Task: Research Airbnb accommodation in Maroua, Cameroon from 9th November, 2023 to 16th November, 2023 for 2 adults.2 bedrooms having 2 beds and 1 bathroom. Property type can be flat. Look for 5 properties as per requirement.
Action: Mouse moved to (458, 95)
Screenshot: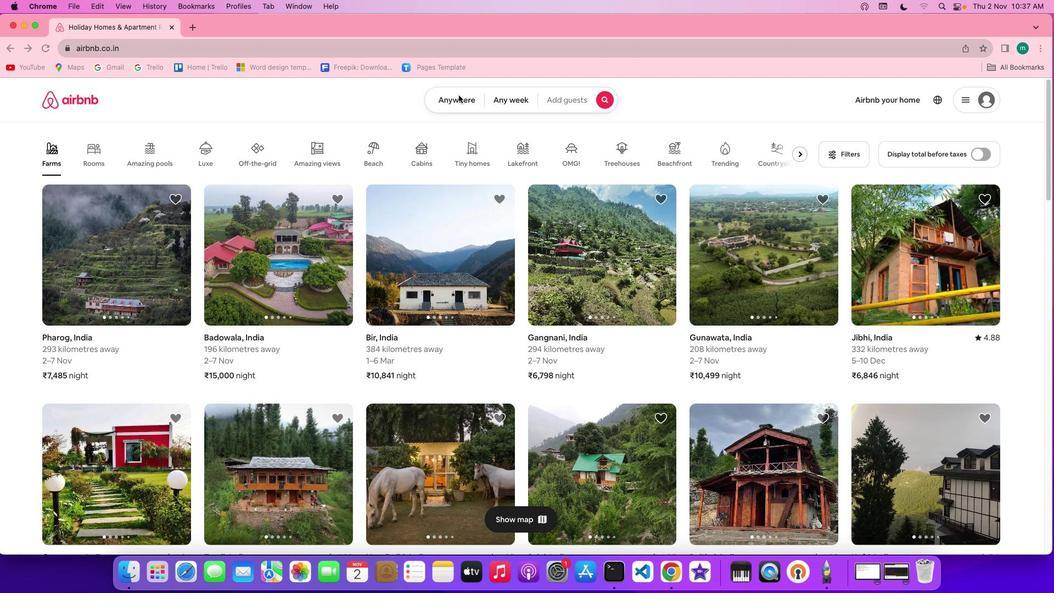 
Action: Mouse pressed left at (458, 95)
Screenshot: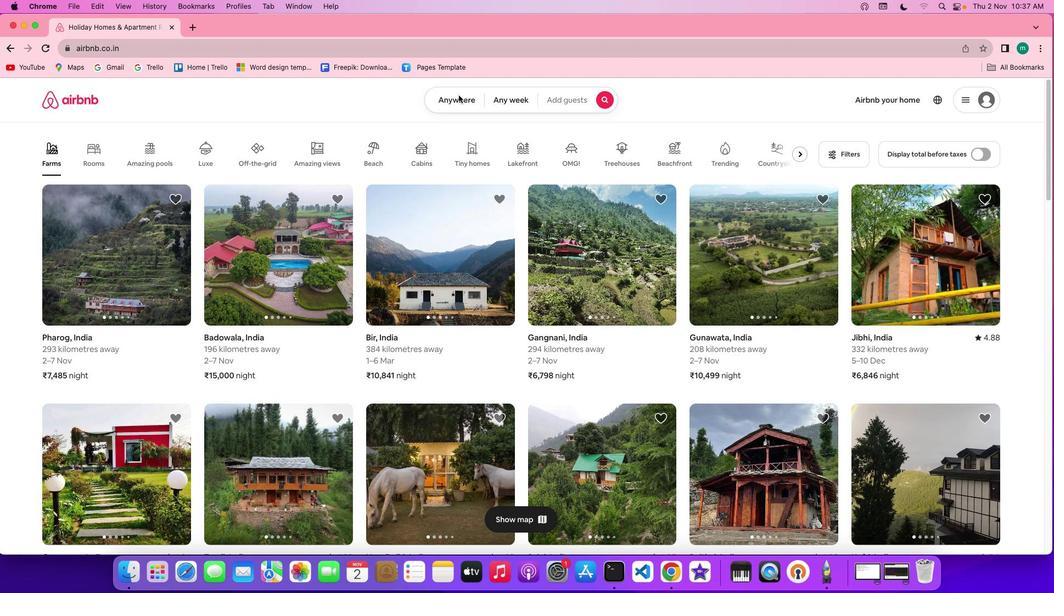 
Action: Mouse pressed left at (458, 95)
Screenshot: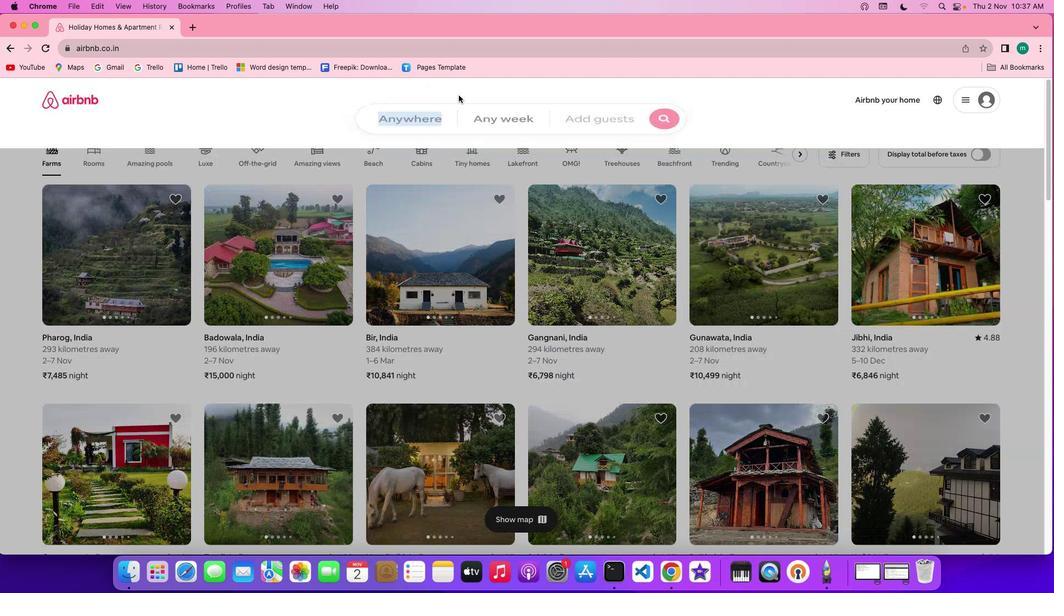 
Action: Mouse moved to (404, 147)
Screenshot: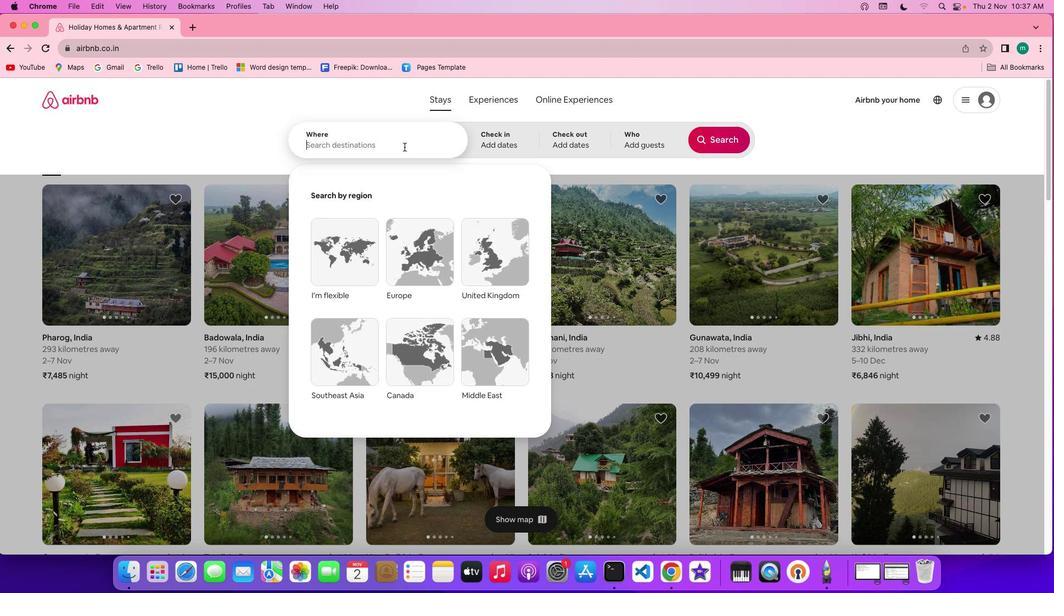 
Action: Mouse pressed left at (404, 147)
Screenshot: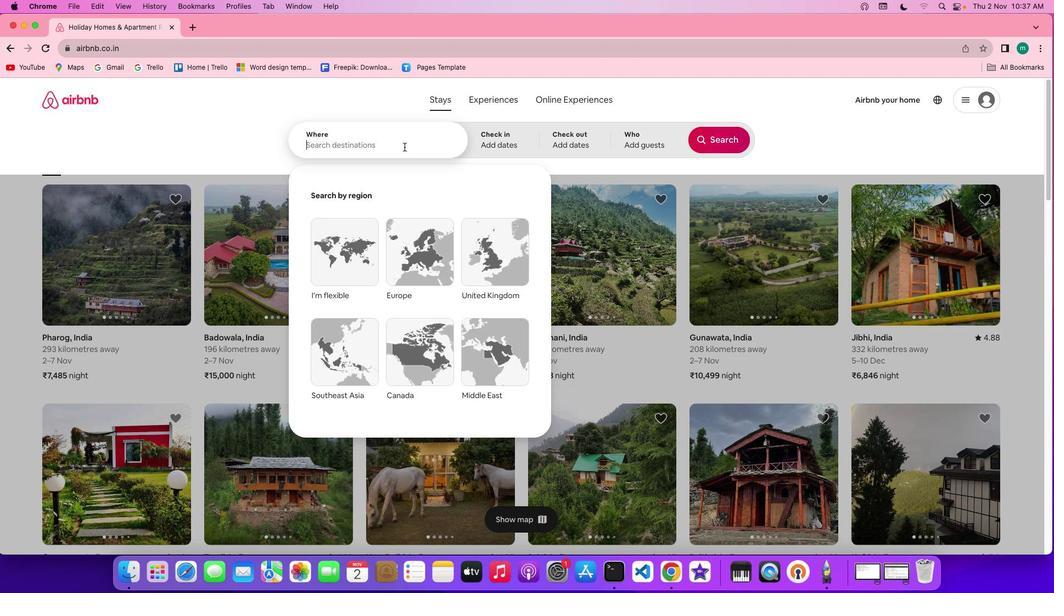 
Action: Key pressed Key.shift'M''a''r''o''u''a'','Key.spaceKey.shift'C''a''m''e''r''o''o''n'
Screenshot: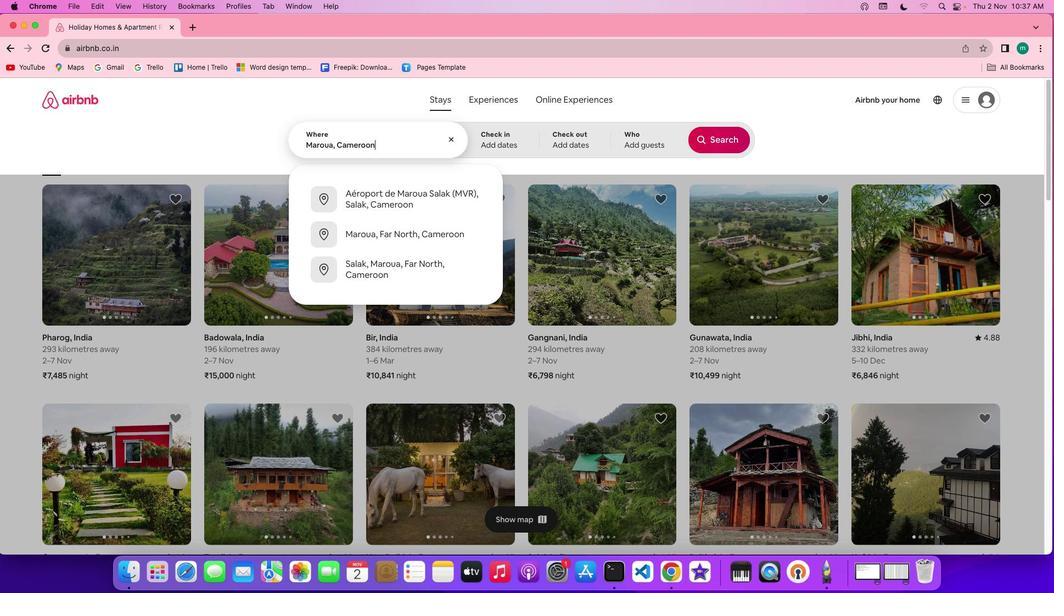 
Action: Mouse moved to (525, 142)
Screenshot: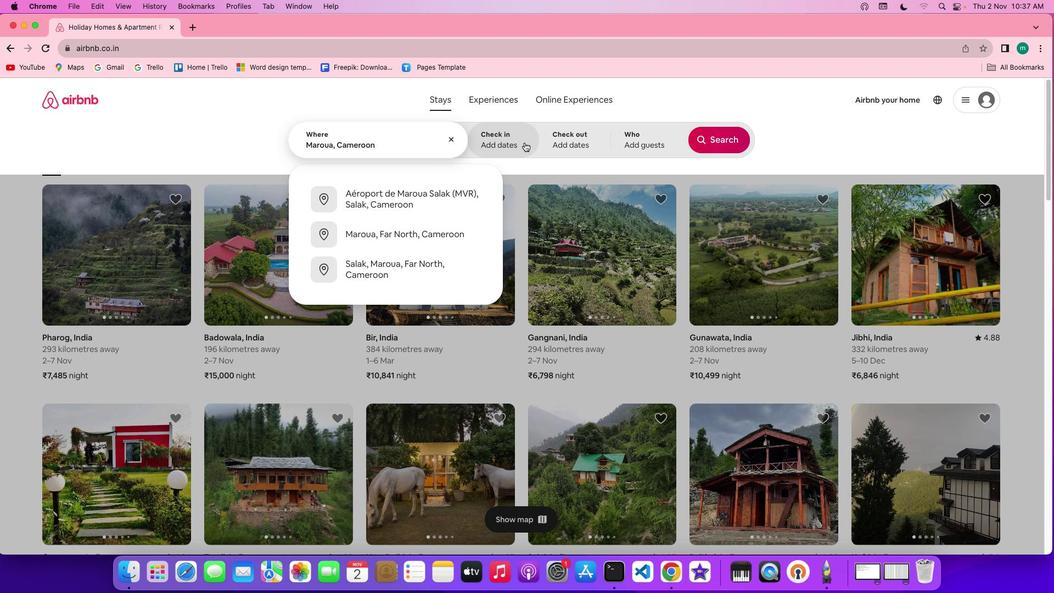 
Action: Mouse pressed left at (525, 142)
Screenshot: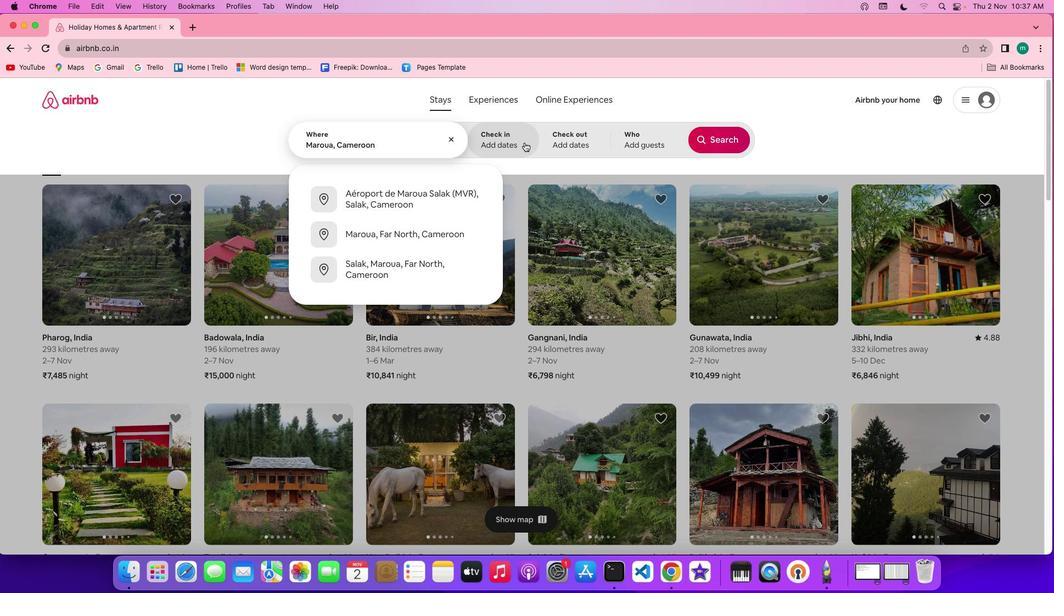 
Action: Mouse moved to (443, 304)
Screenshot: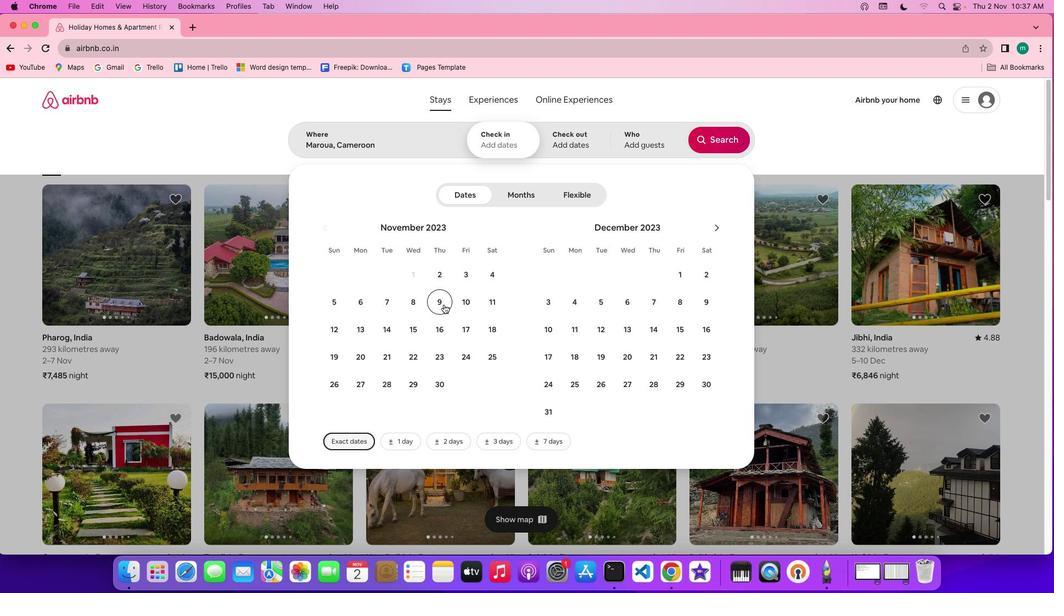 
Action: Mouse pressed left at (443, 304)
Screenshot: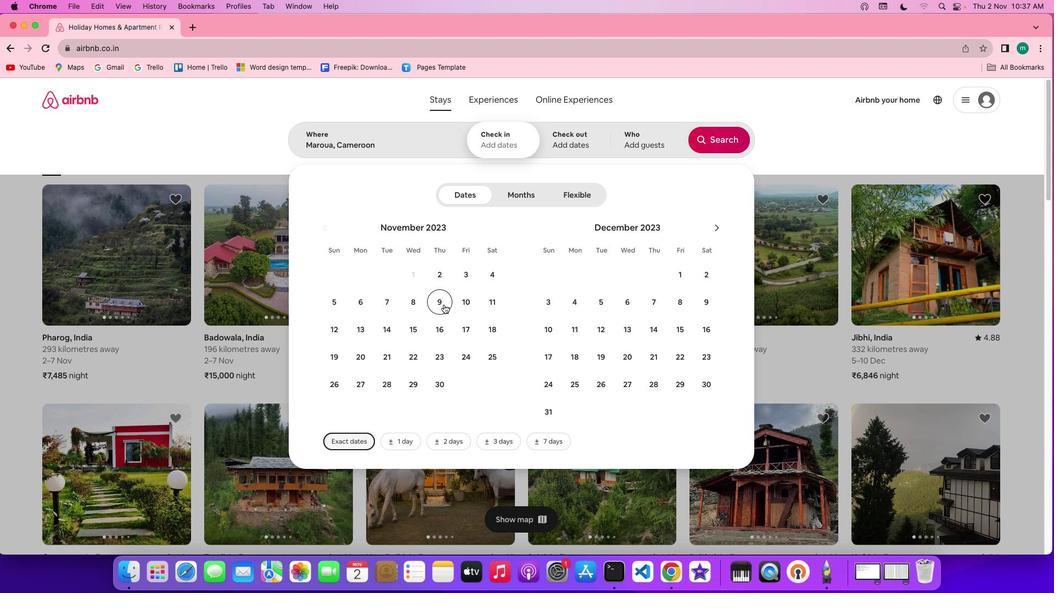 
Action: Mouse moved to (442, 332)
Screenshot: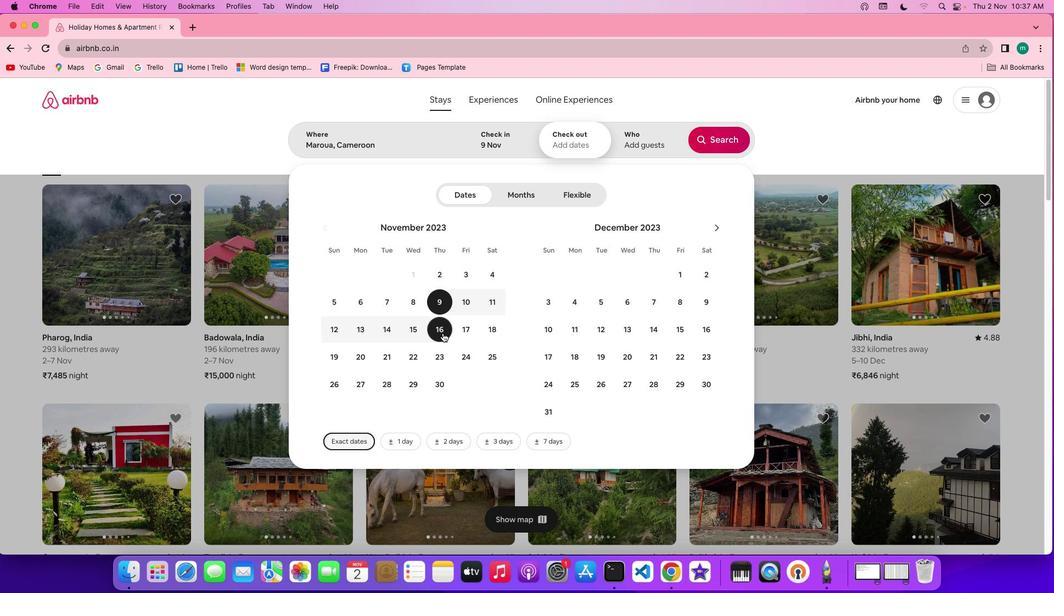 
Action: Mouse pressed left at (442, 332)
Screenshot: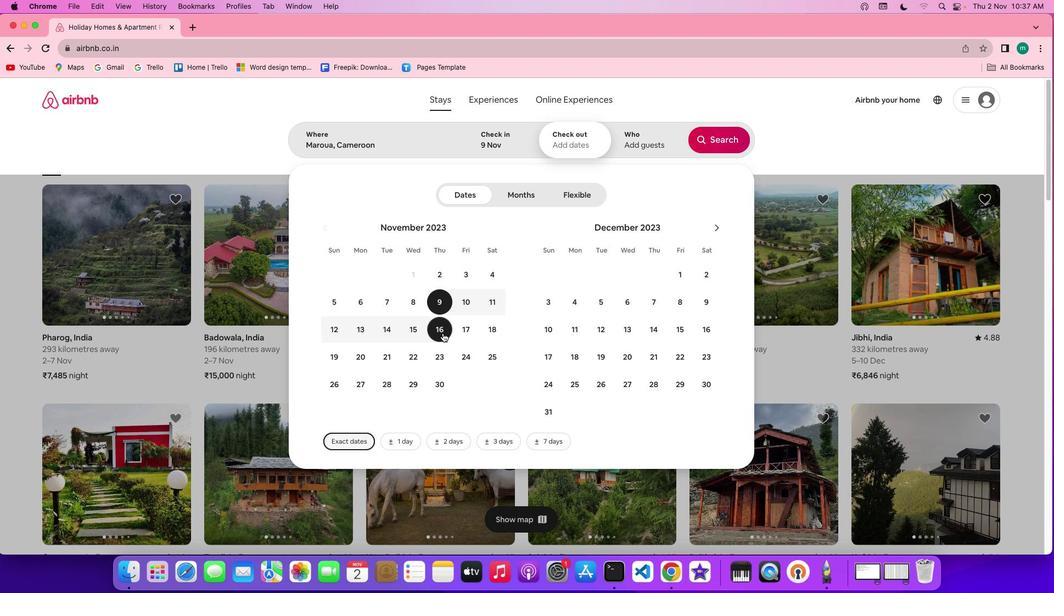 
Action: Mouse moved to (648, 132)
Screenshot: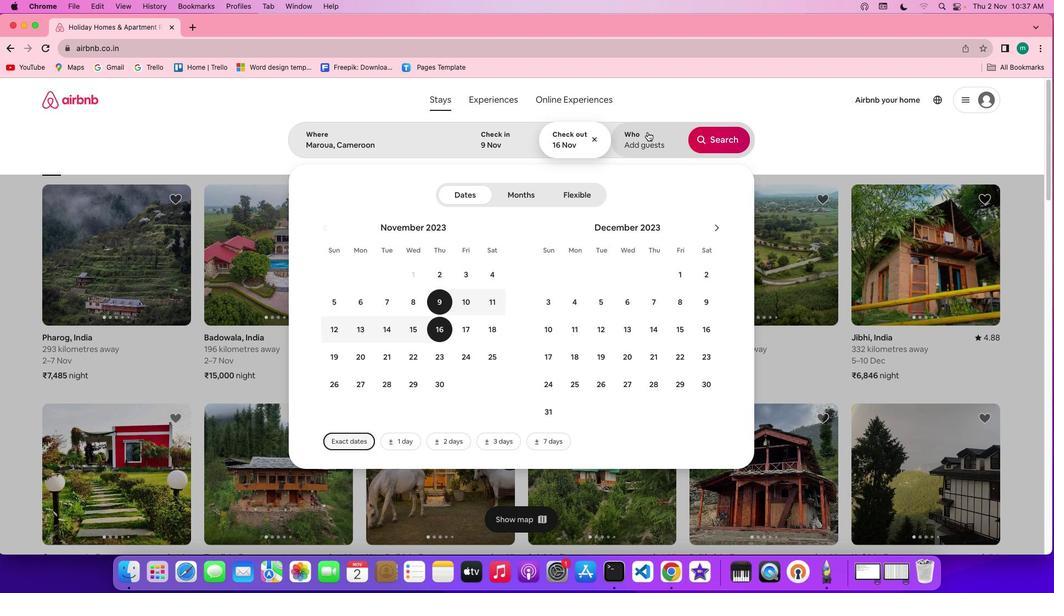 
Action: Mouse pressed left at (648, 132)
Screenshot: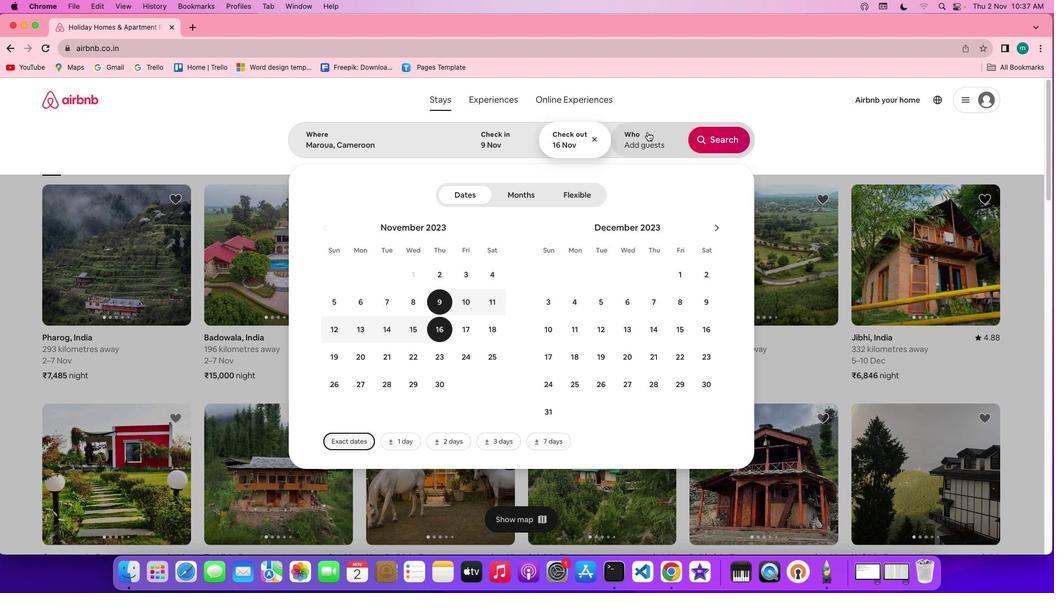 
Action: Mouse moved to (721, 198)
Screenshot: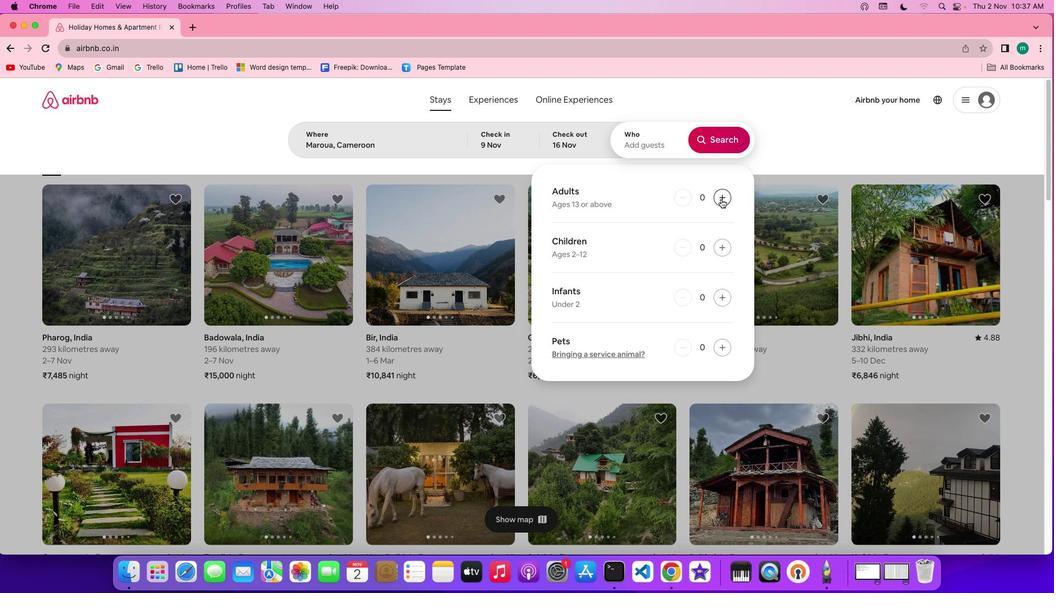 
Action: Mouse pressed left at (721, 198)
Screenshot: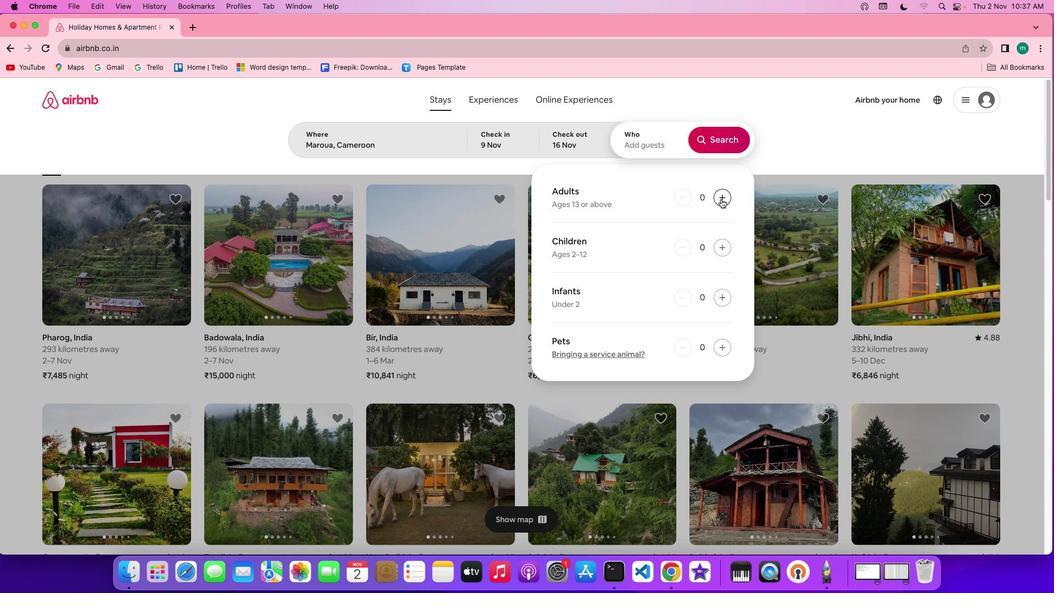 
Action: Mouse pressed left at (721, 198)
Screenshot: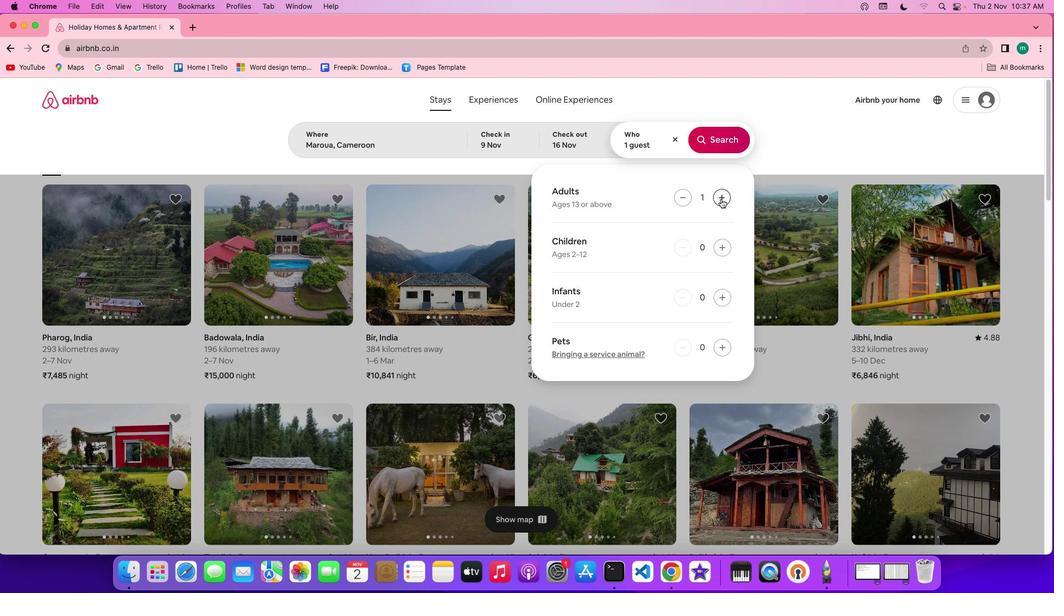 
Action: Mouse moved to (724, 142)
Screenshot: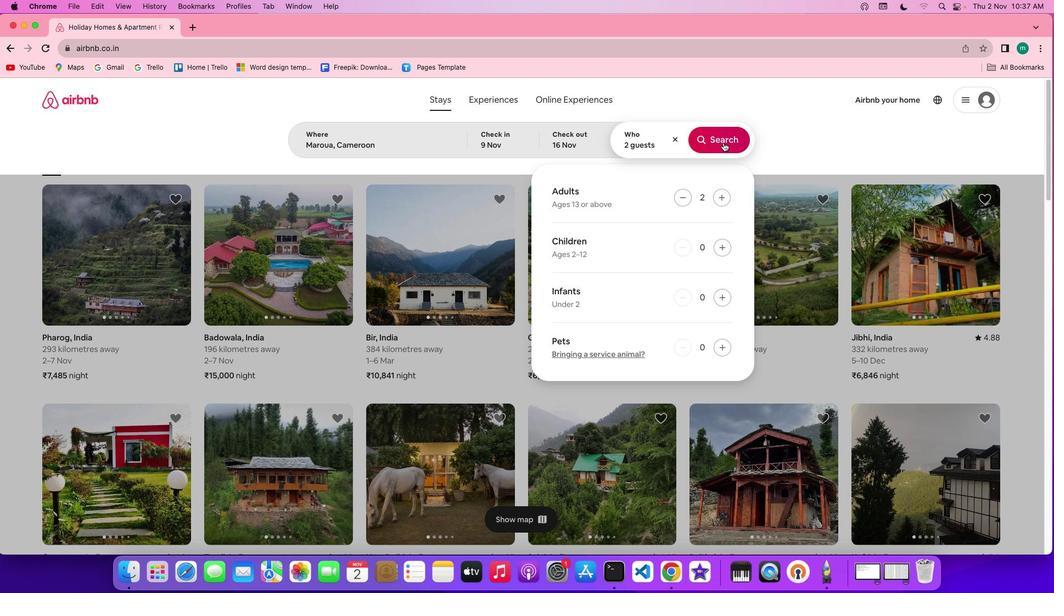 
Action: Mouse pressed left at (724, 142)
Screenshot: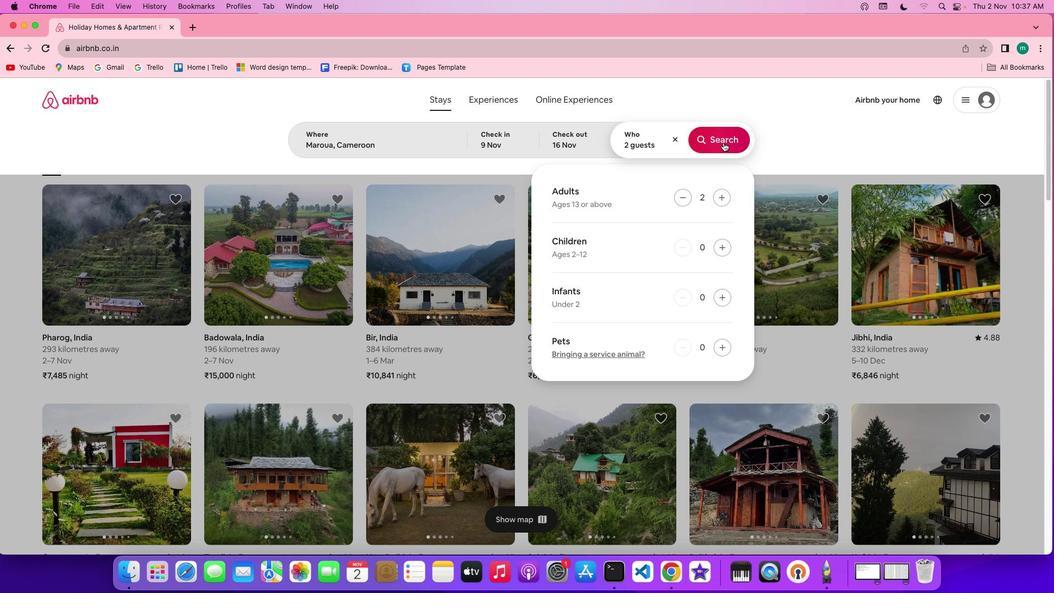 
Action: Mouse moved to (869, 140)
Screenshot: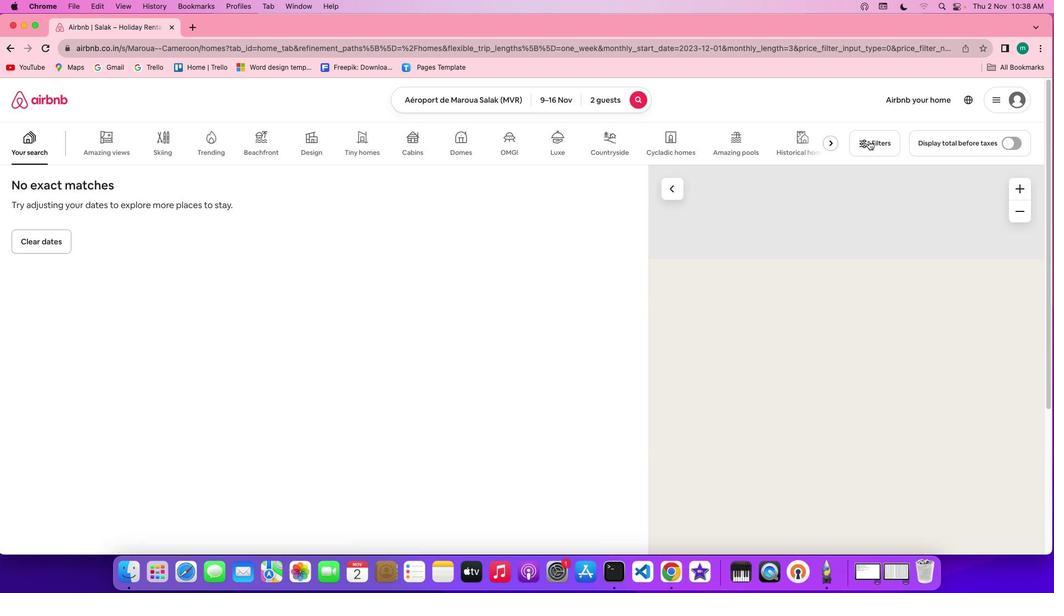 
Action: Mouse pressed left at (869, 140)
Screenshot: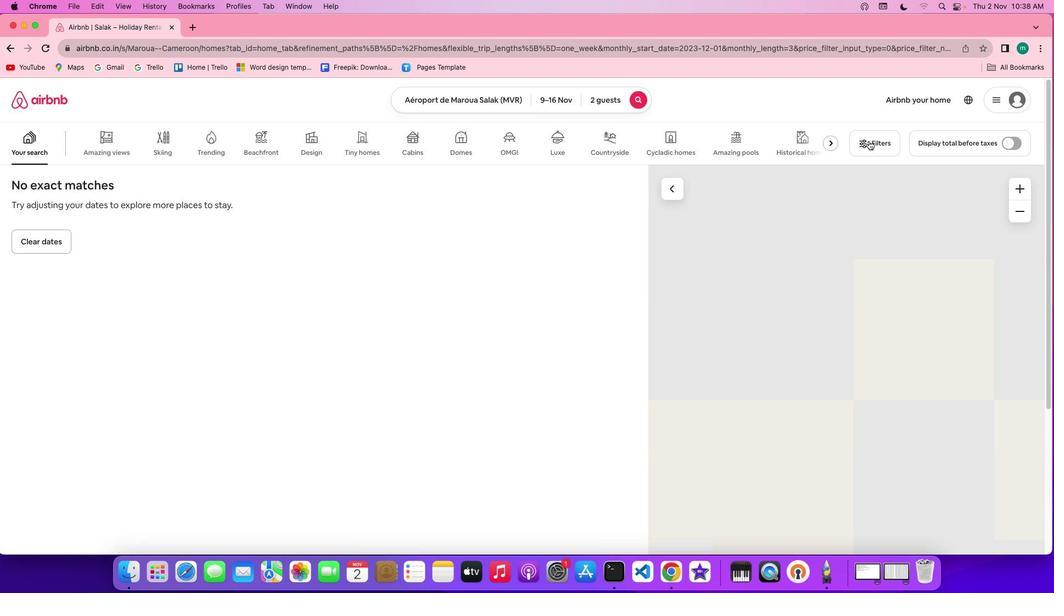 
Action: Mouse moved to (576, 288)
Screenshot: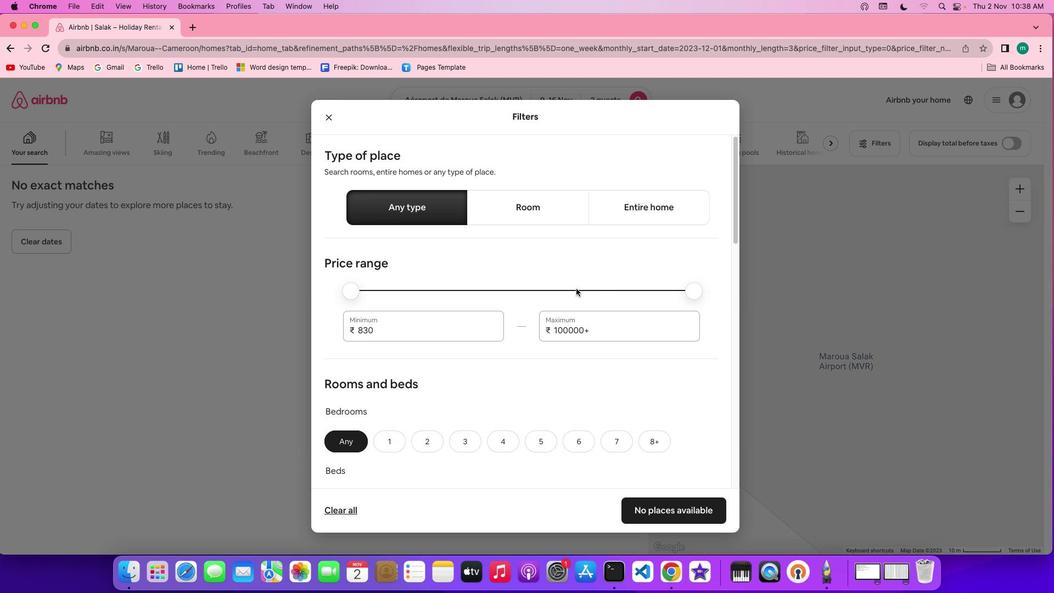 
Action: Mouse scrolled (576, 288) with delta (0, 0)
Screenshot: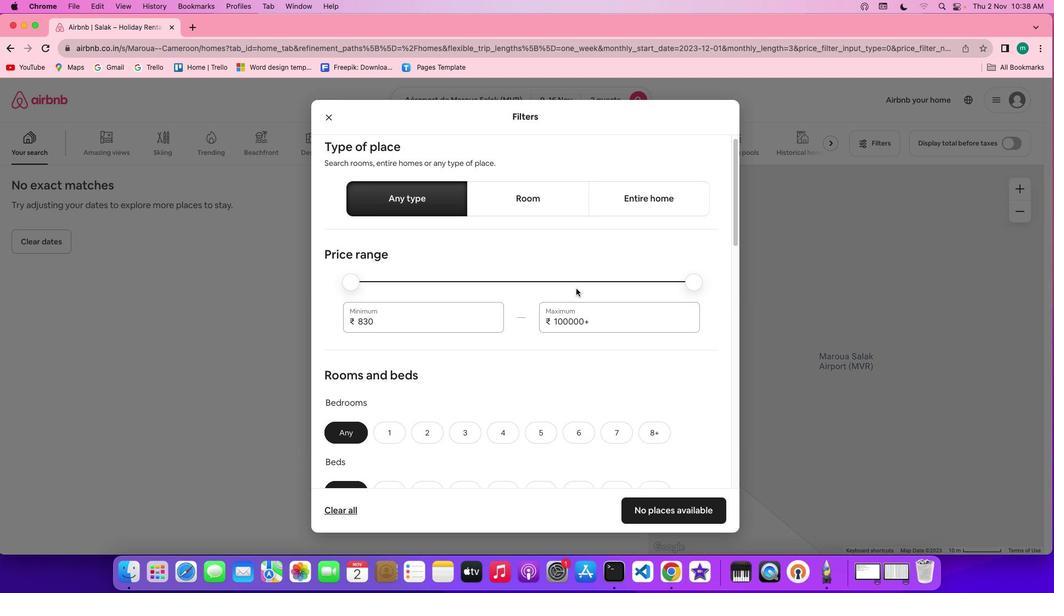 
Action: Mouse scrolled (576, 288) with delta (0, 0)
Screenshot: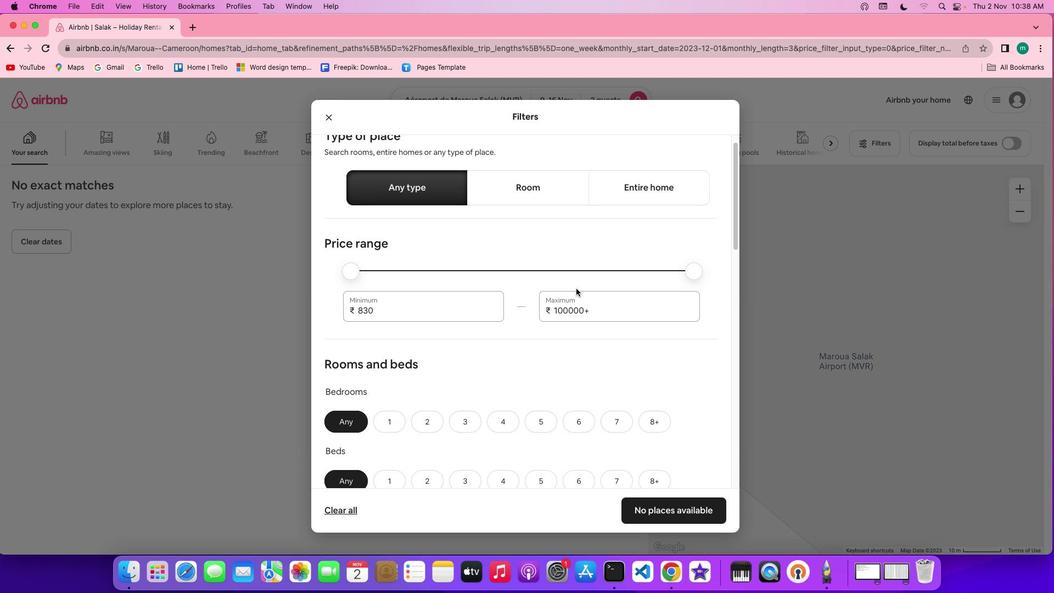 
Action: Mouse scrolled (576, 288) with delta (0, -1)
Screenshot: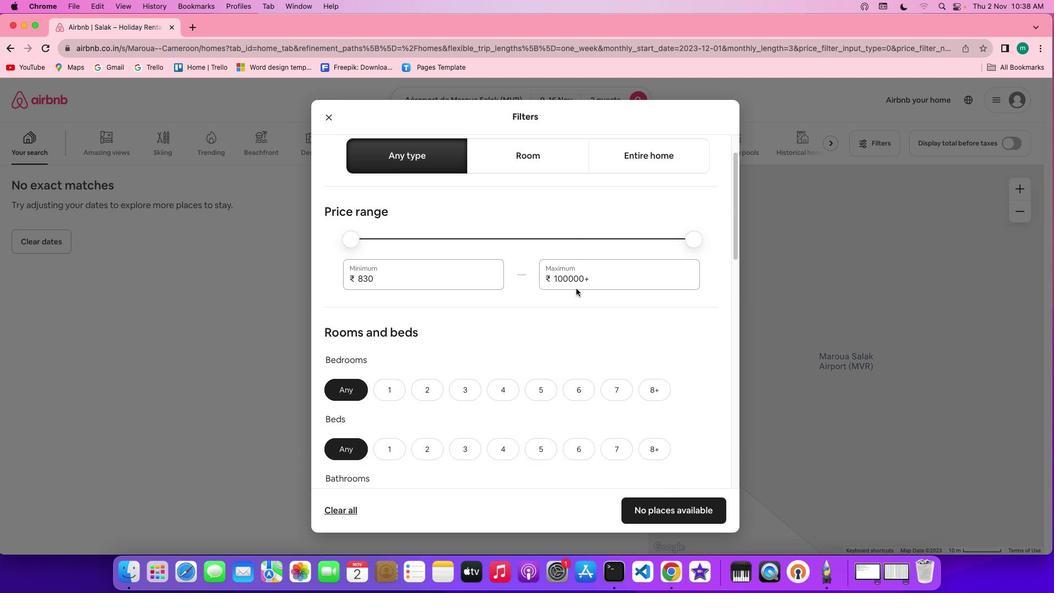 
Action: Mouse scrolled (576, 288) with delta (0, 0)
Screenshot: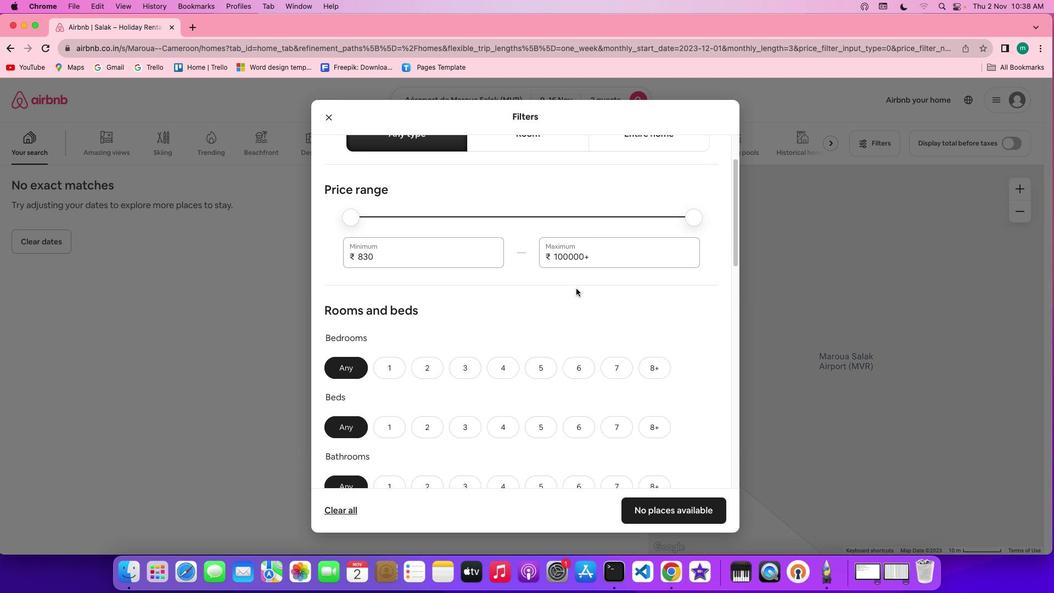 
Action: Mouse scrolled (576, 288) with delta (0, 0)
Screenshot: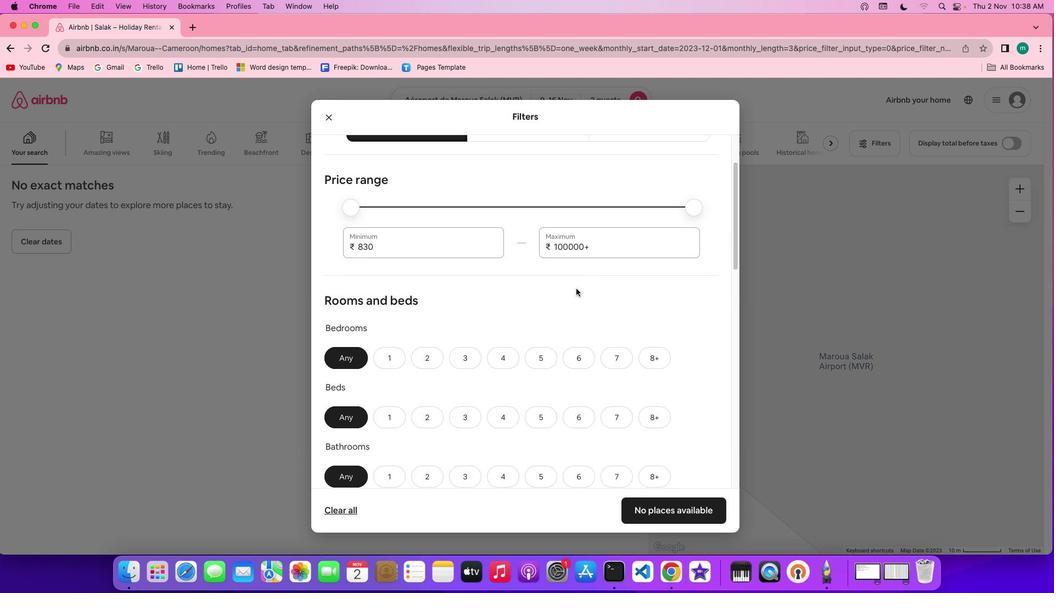 
Action: Mouse scrolled (576, 288) with delta (0, -1)
Screenshot: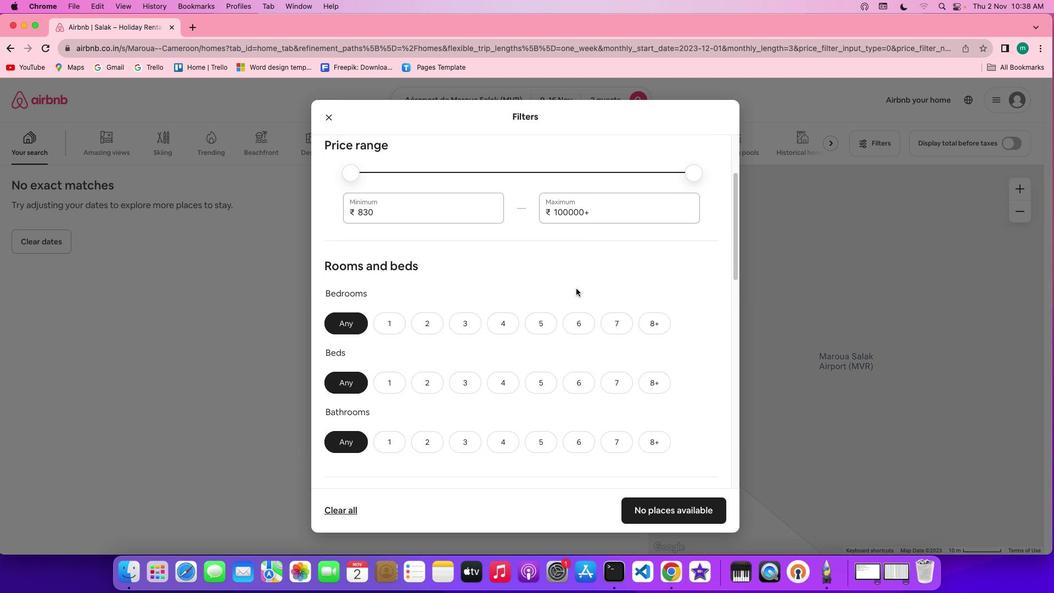 
Action: Mouse scrolled (576, 288) with delta (0, -1)
Screenshot: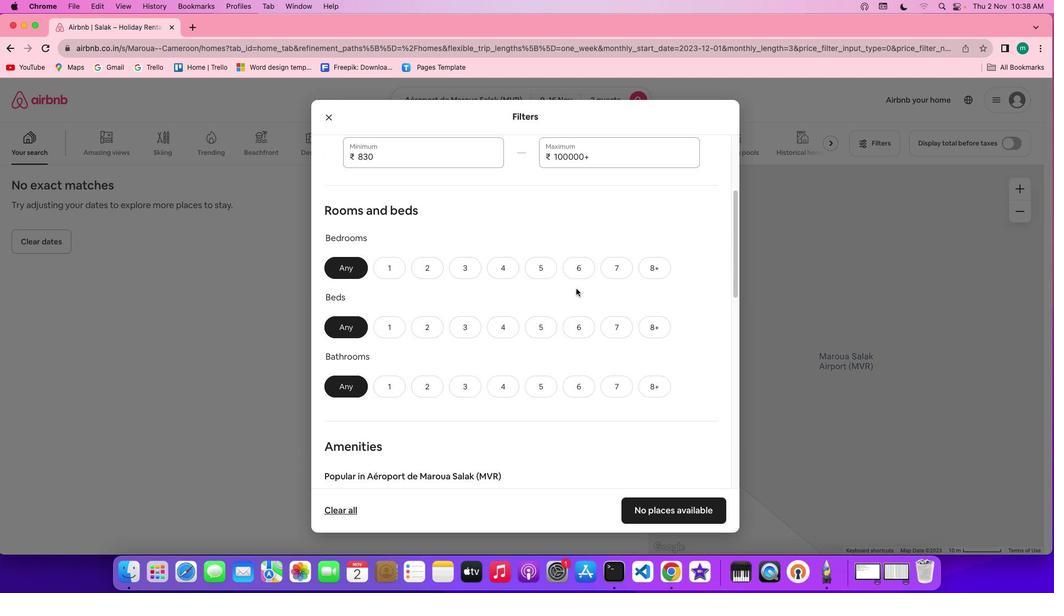 
Action: Mouse scrolled (576, 288) with delta (0, 0)
Screenshot: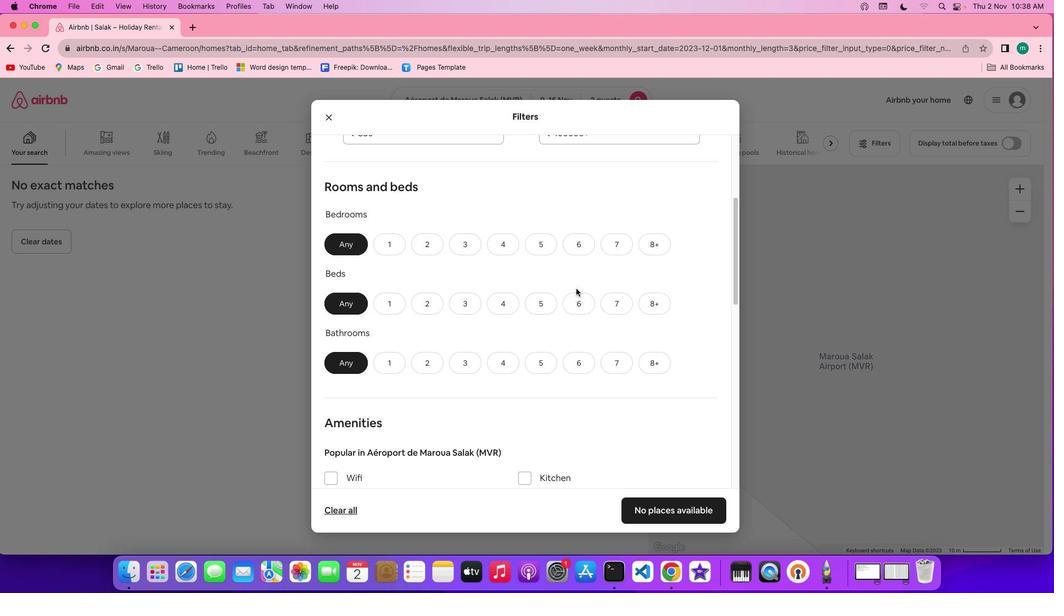 
Action: Mouse scrolled (576, 288) with delta (0, 0)
Screenshot: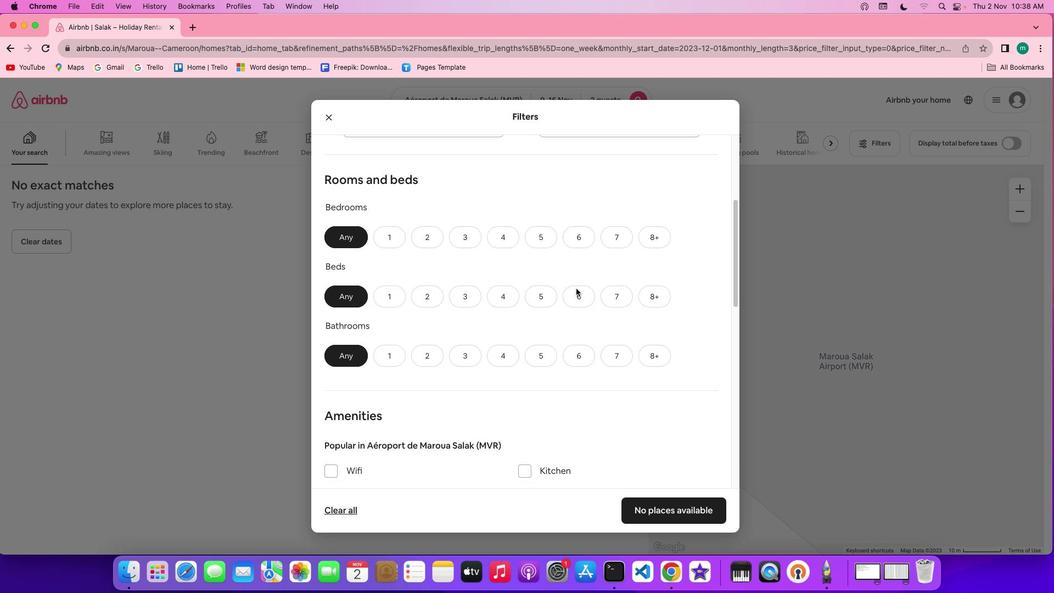 
Action: Mouse scrolled (576, 288) with delta (0, -1)
Screenshot: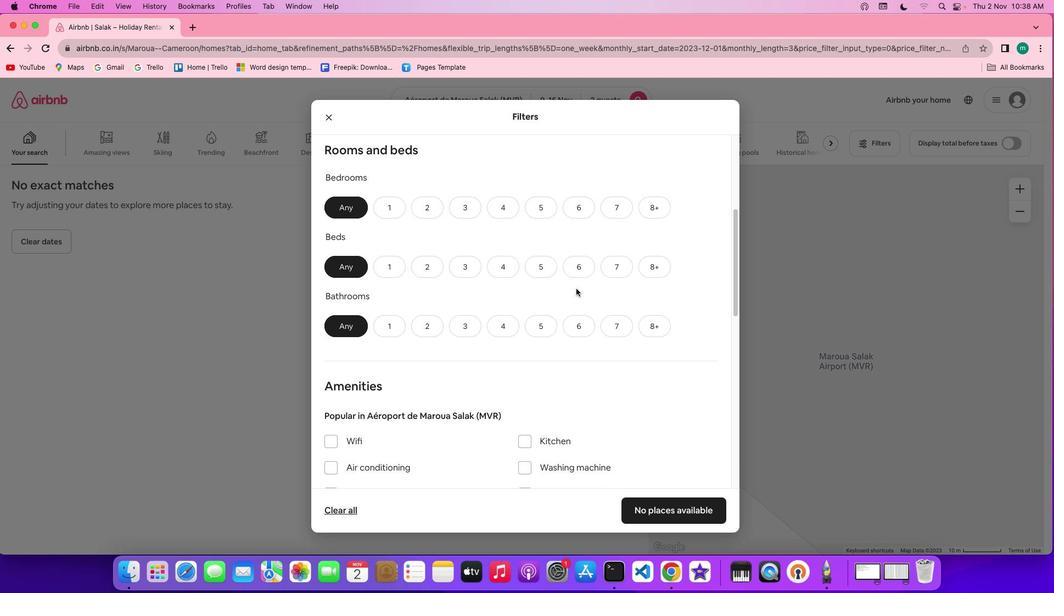 
Action: Mouse moved to (425, 178)
Screenshot: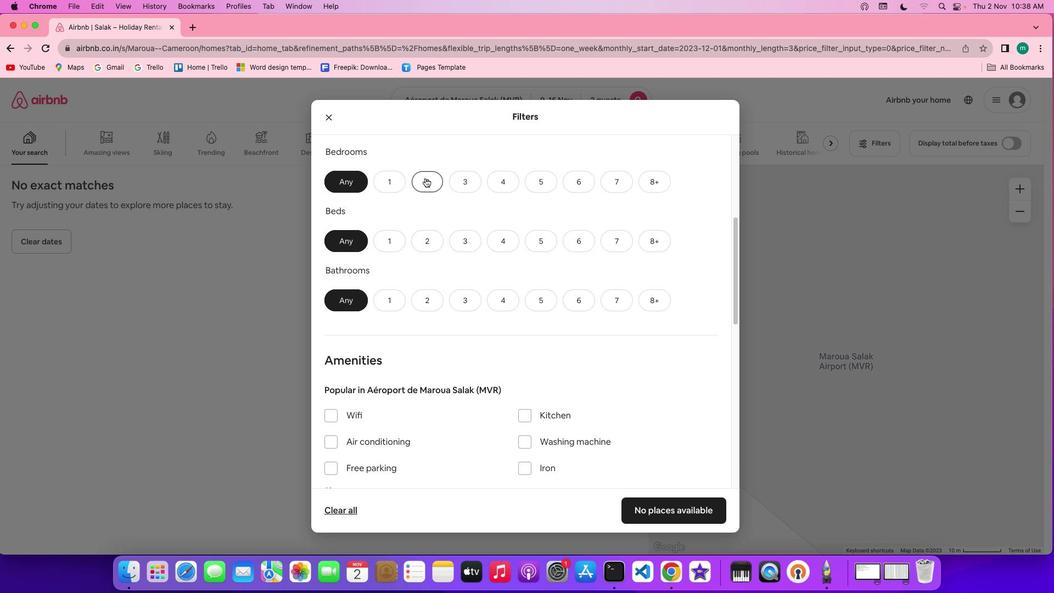 
Action: Mouse pressed left at (425, 178)
Screenshot: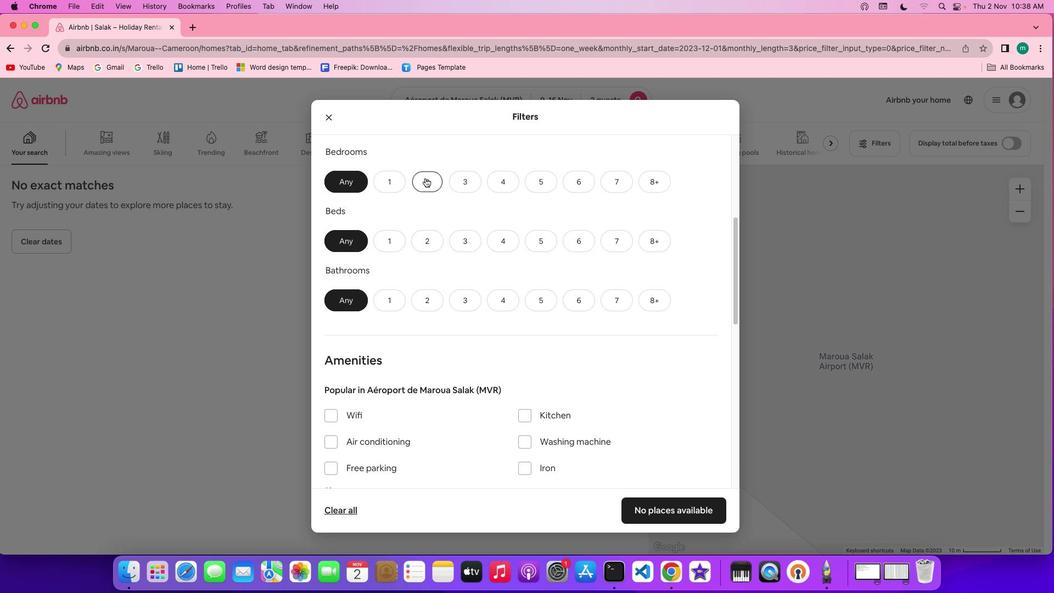 
Action: Mouse moved to (432, 247)
Screenshot: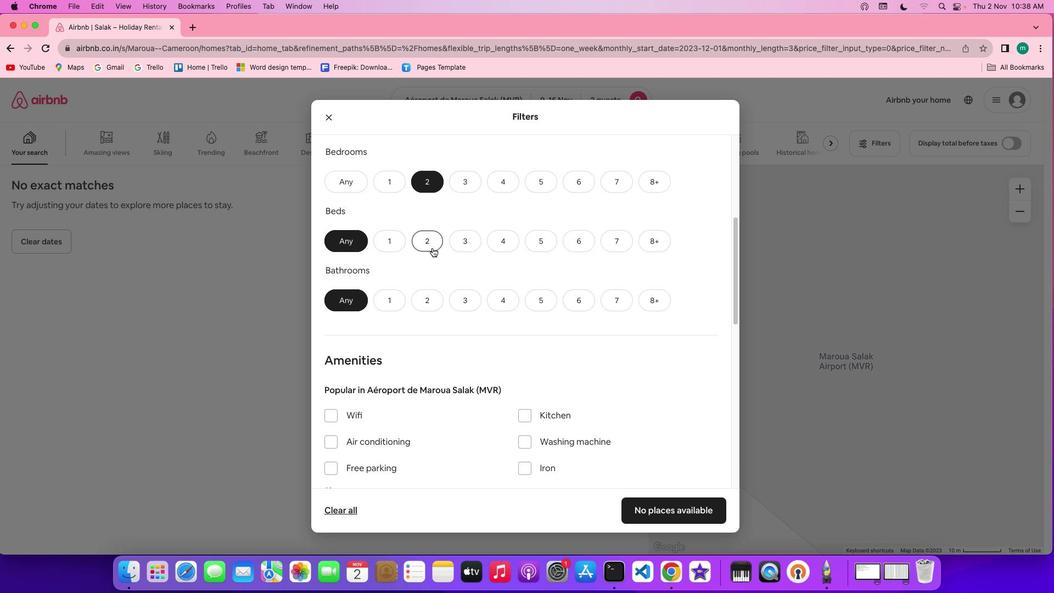 
Action: Mouse pressed left at (432, 247)
Screenshot: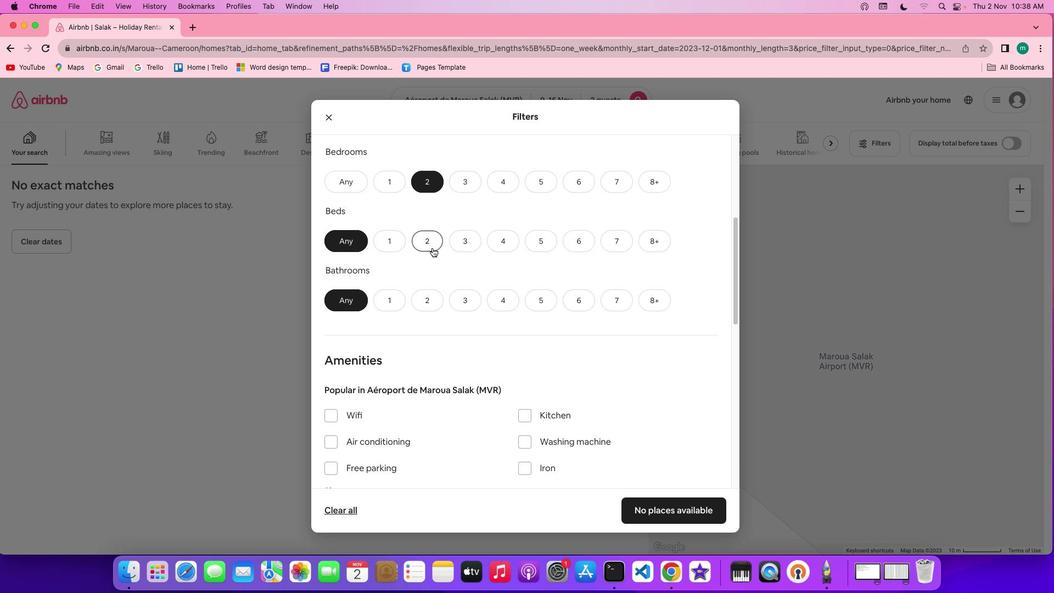 
Action: Mouse moved to (397, 295)
Screenshot: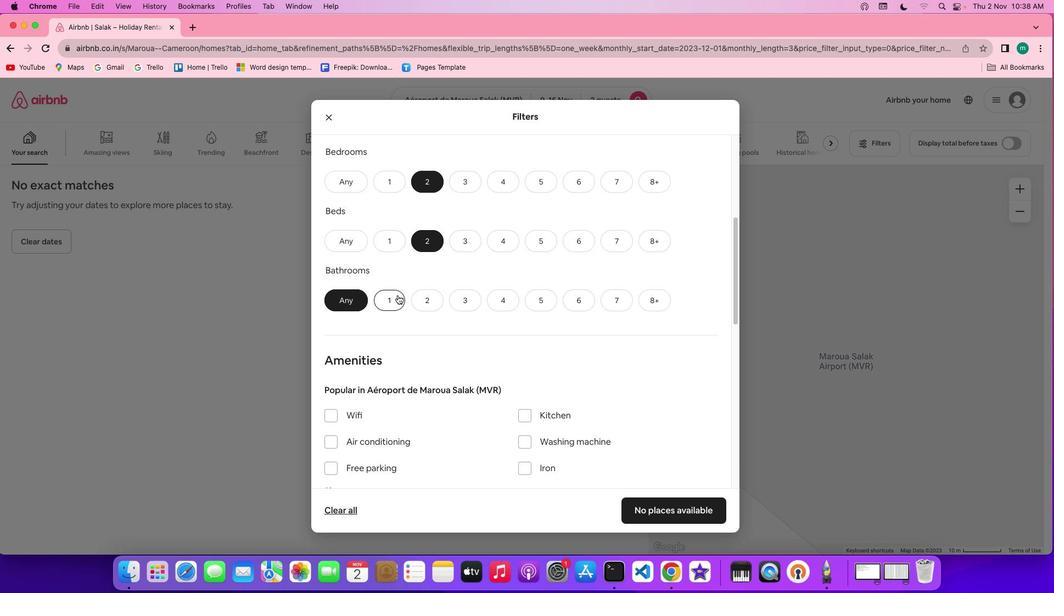 
Action: Mouse pressed left at (397, 295)
Screenshot: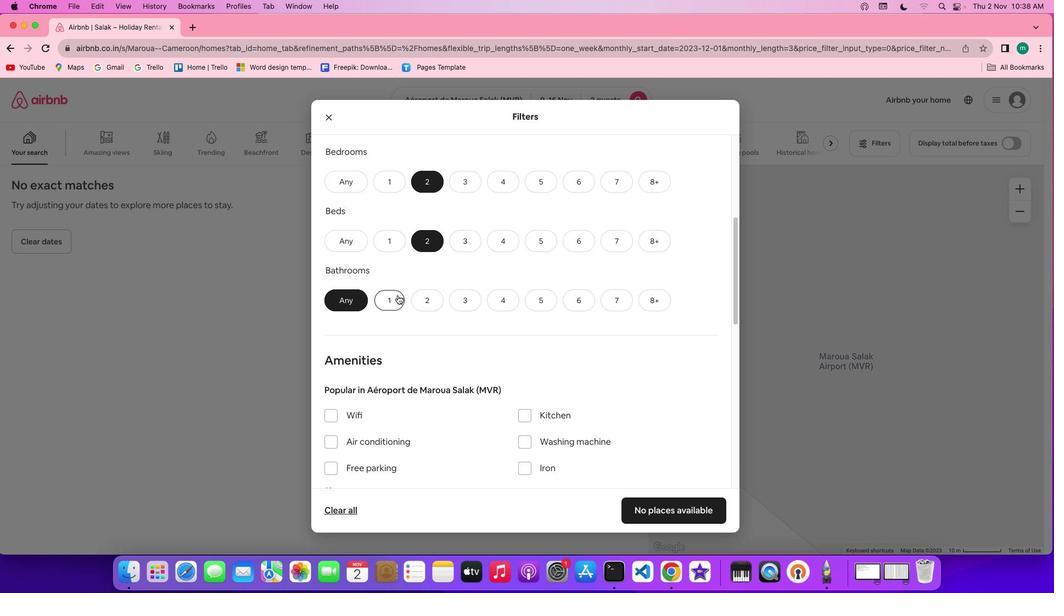 
Action: Mouse moved to (642, 298)
Screenshot: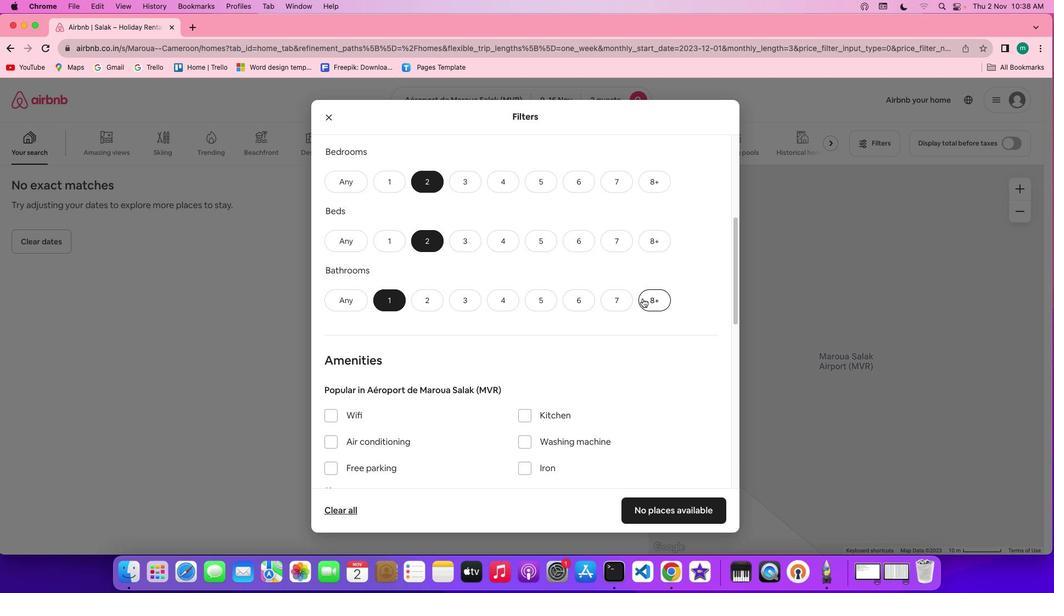 
Action: Mouse scrolled (642, 298) with delta (0, 0)
Screenshot: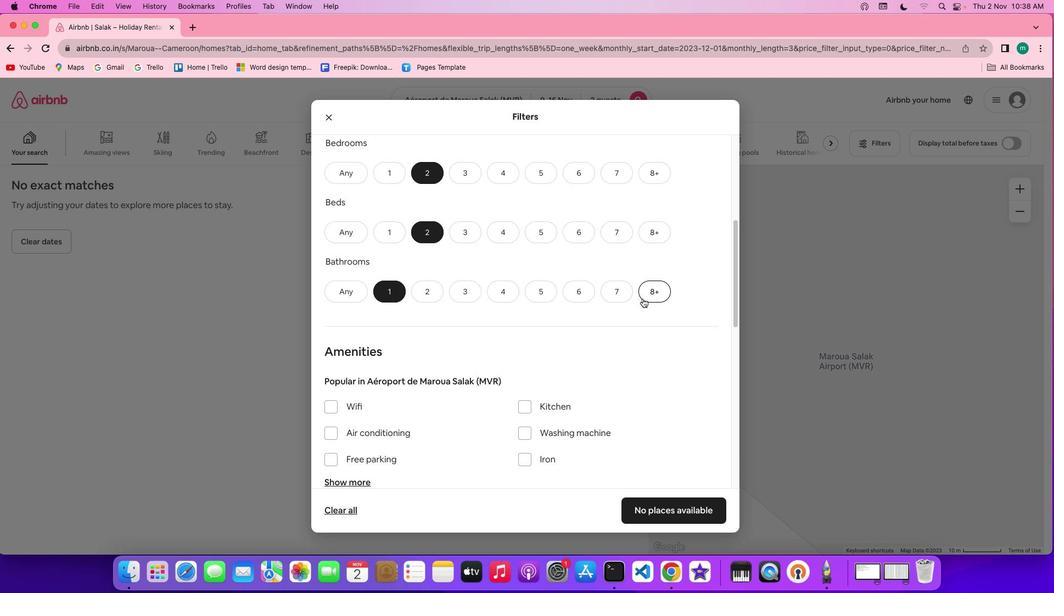
Action: Mouse scrolled (642, 298) with delta (0, 0)
Screenshot: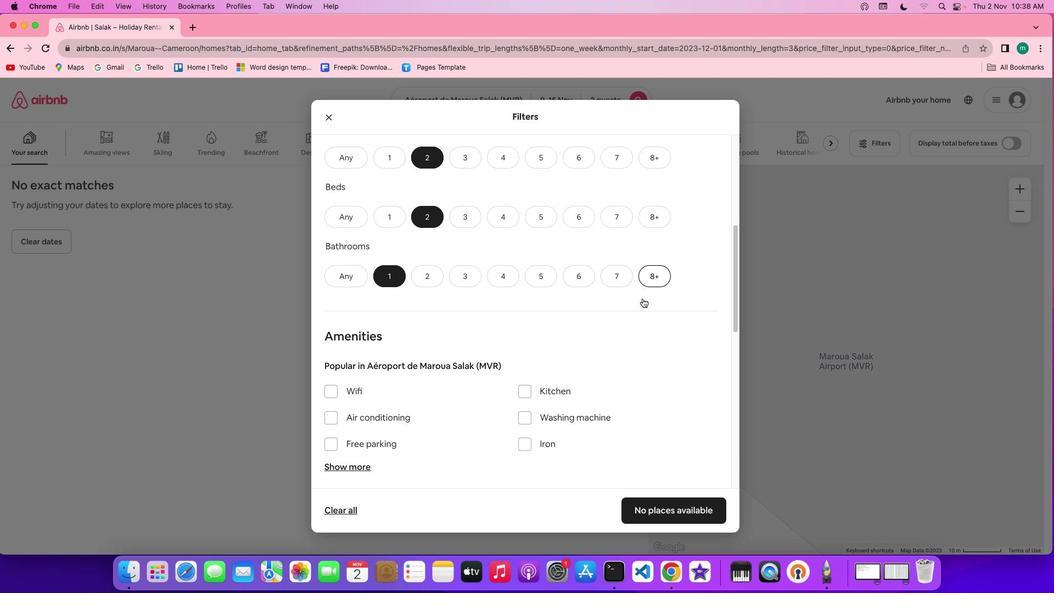 
Action: Mouse scrolled (642, 298) with delta (0, -1)
Screenshot: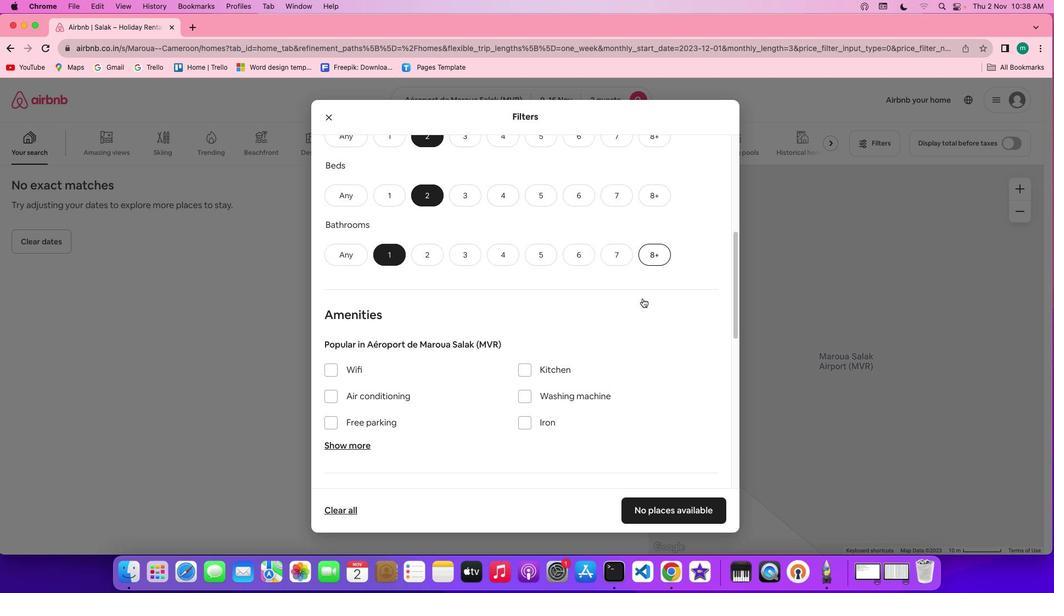 
Action: Mouse scrolled (642, 298) with delta (0, 0)
Screenshot: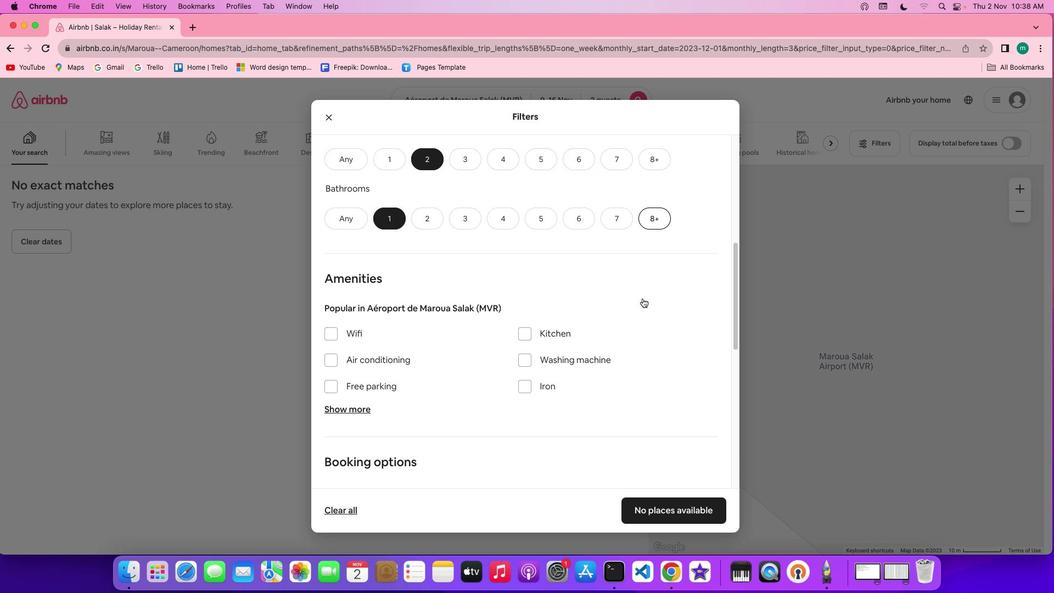 
Action: Mouse scrolled (642, 298) with delta (0, 0)
Screenshot: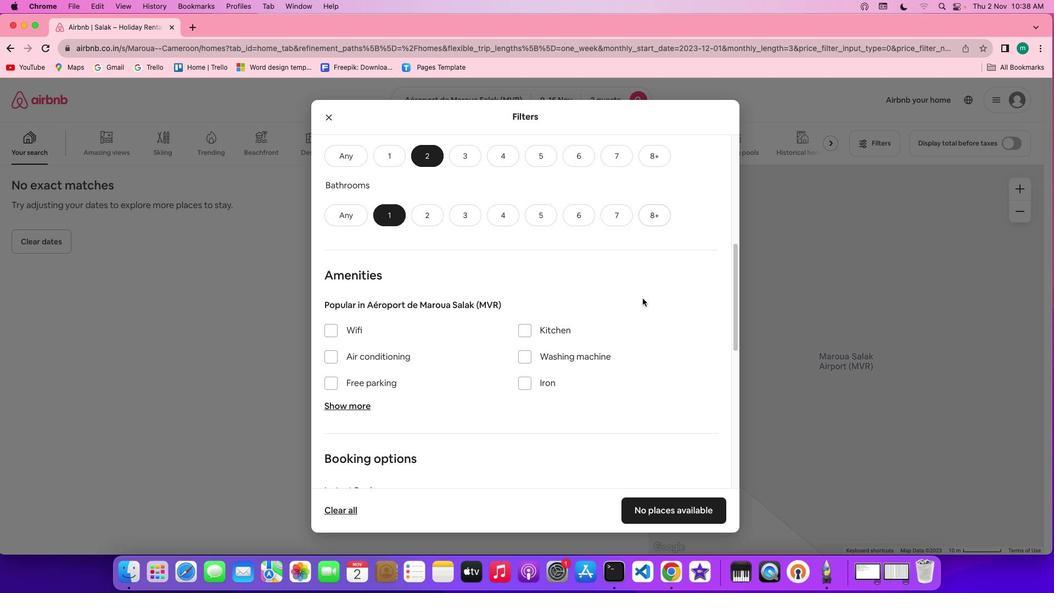 
Action: Mouse scrolled (642, 298) with delta (0, 0)
Screenshot: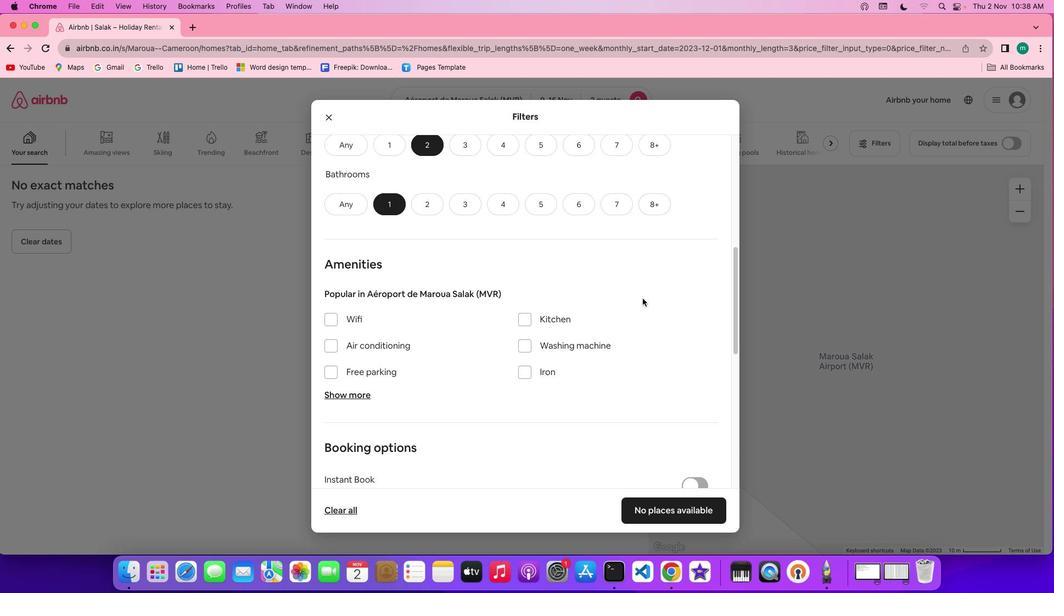 
Action: Mouse scrolled (642, 298) with delta (0, -1)
Screenshot: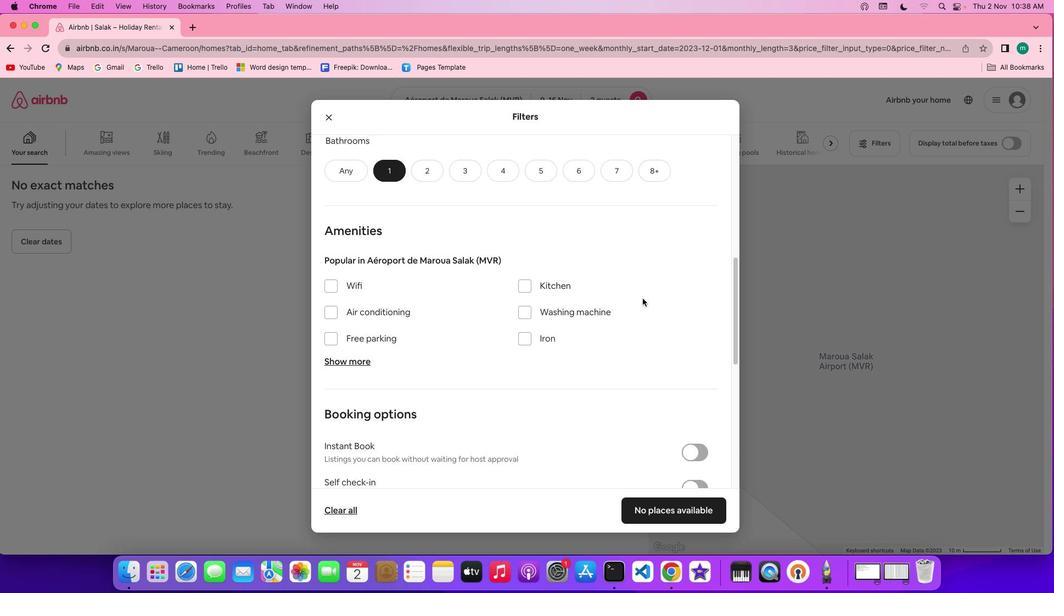 
Action: Mouse scrolled (642, 298) with delta (0, 0)
Screenshot: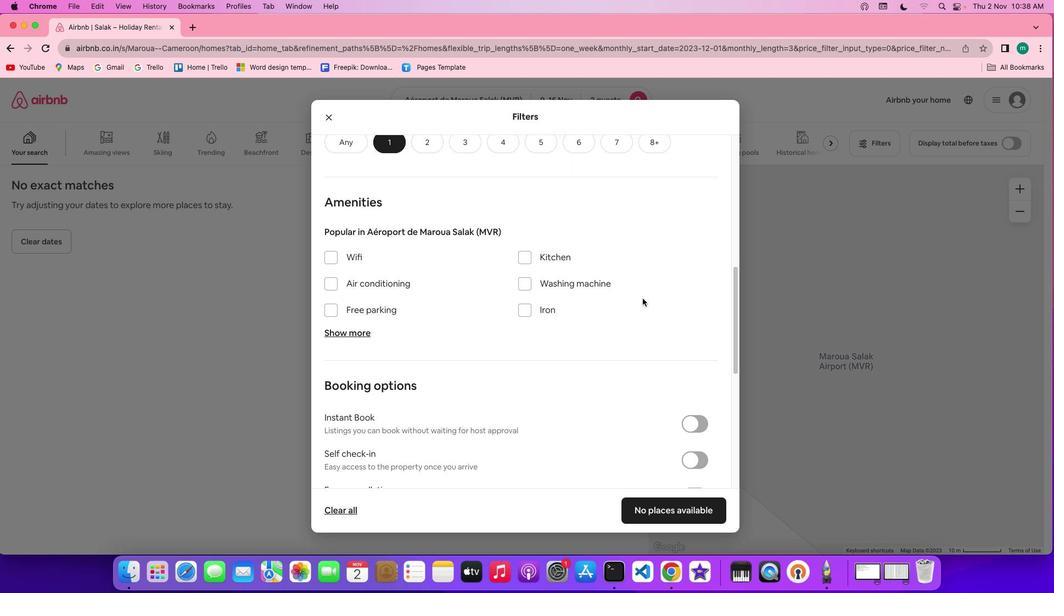 
Action: Mouse scrolled (642, 298) with delta (0, 0)
Screenshot: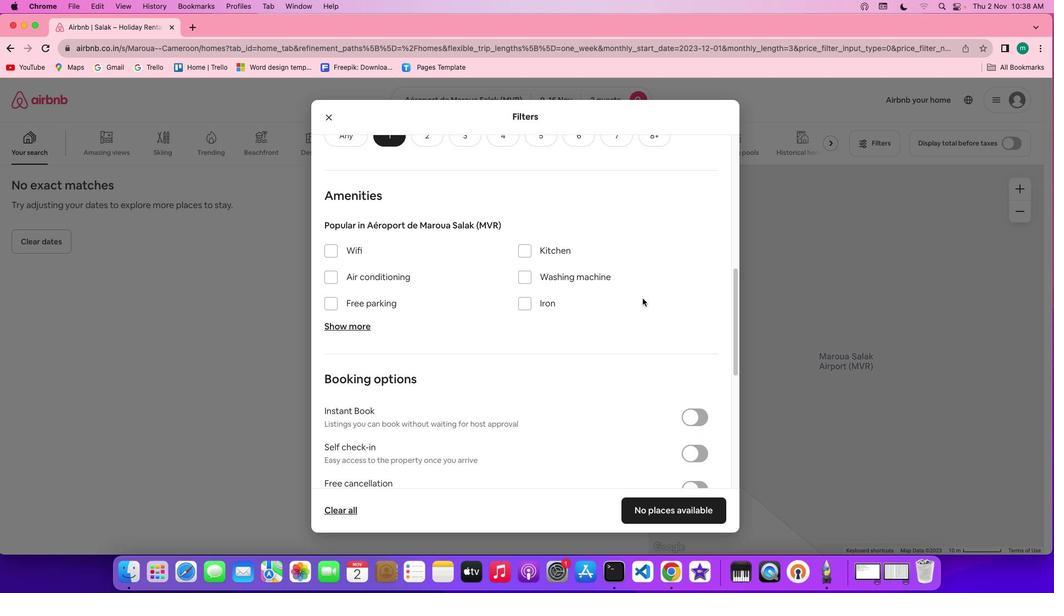 
Action: Mouse scrolled (642, 298) with delta (0, 0)
Screenshot: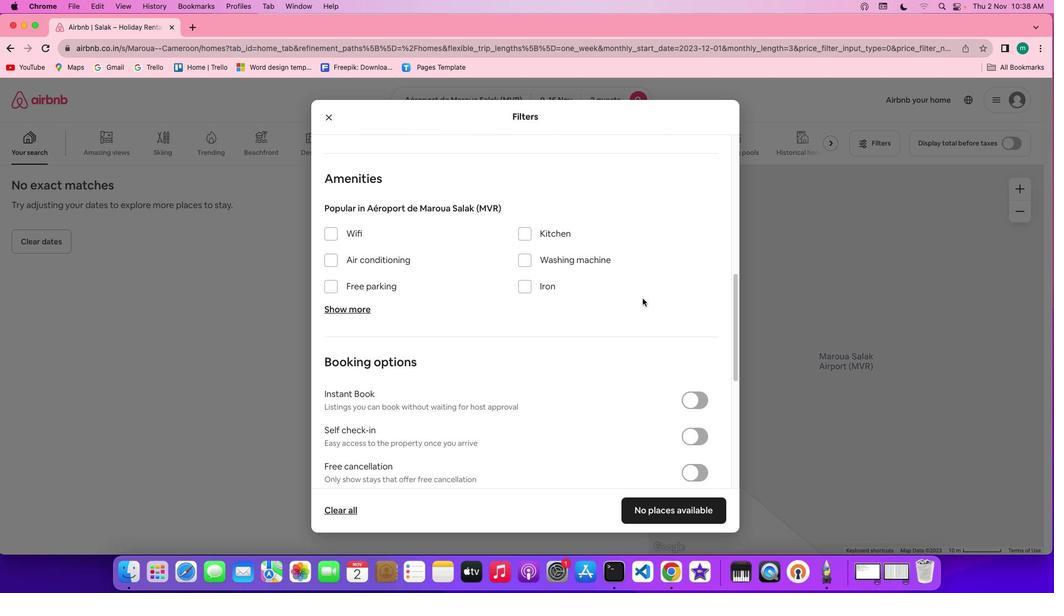 
Action: Mouse scrolled (642, 298) with delta (0, 0)
Screenshot: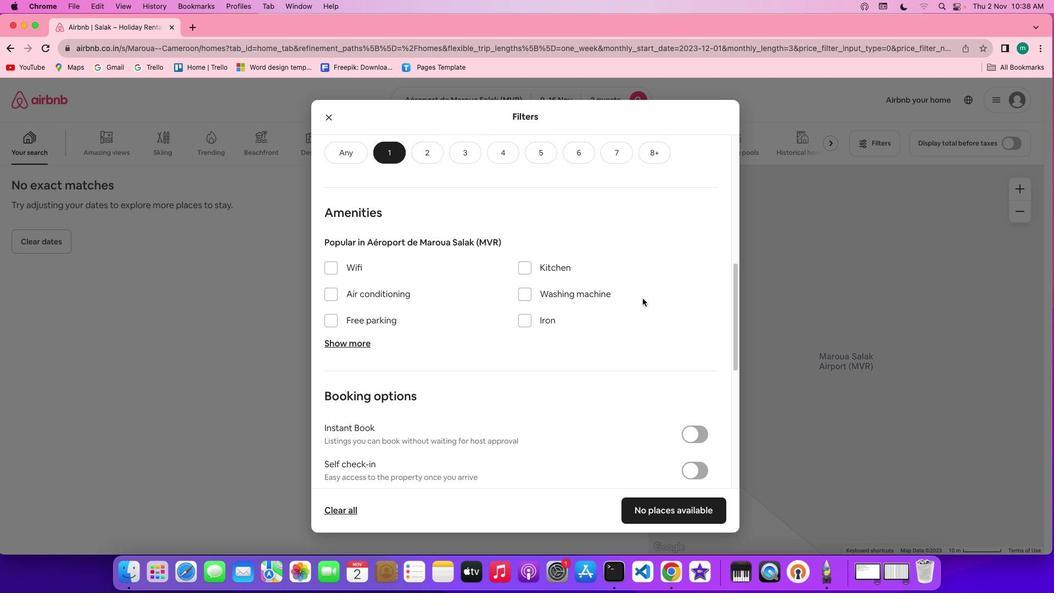 
Action: Mouse scrolled (642, 298) with delta (0, 0)
Screenshot: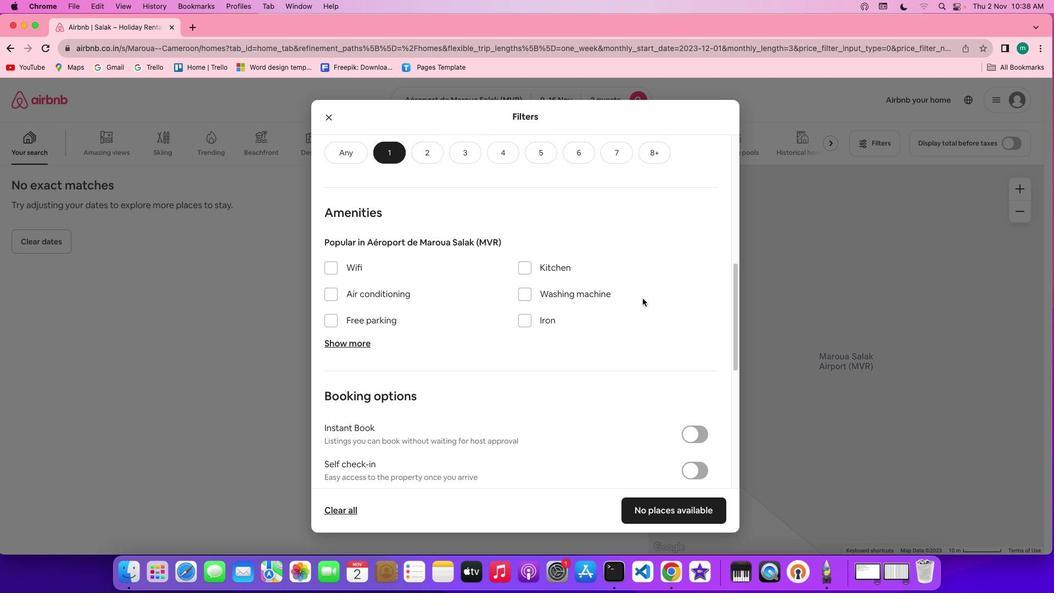 
Action: Mouse scrolled (642, 298) with delta (0, 1)
Screenshot: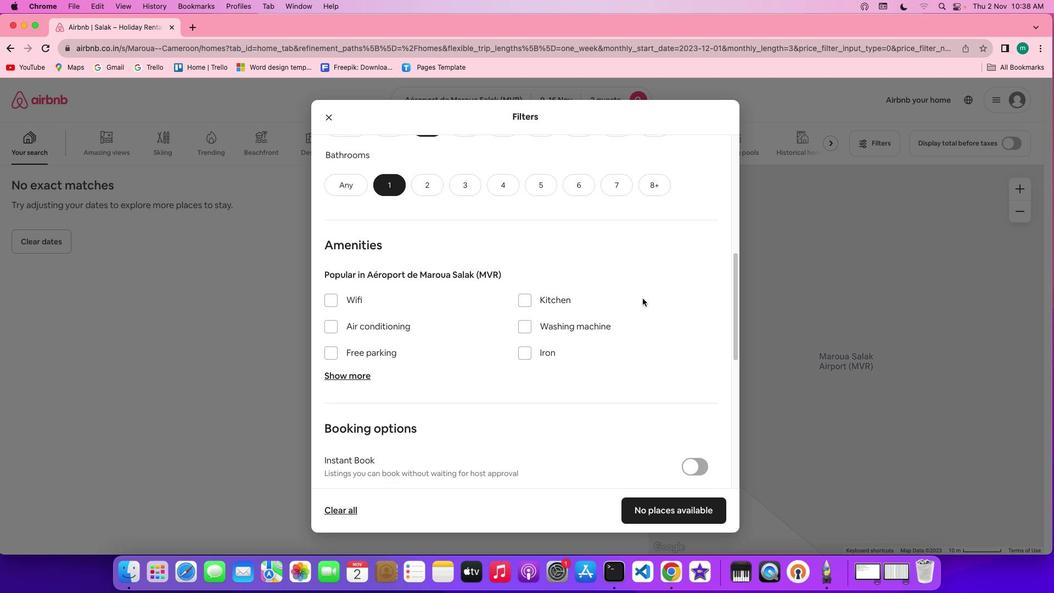 
Action: Mouse scrolled (642, 298) with delta (0, 0)
Screenshot: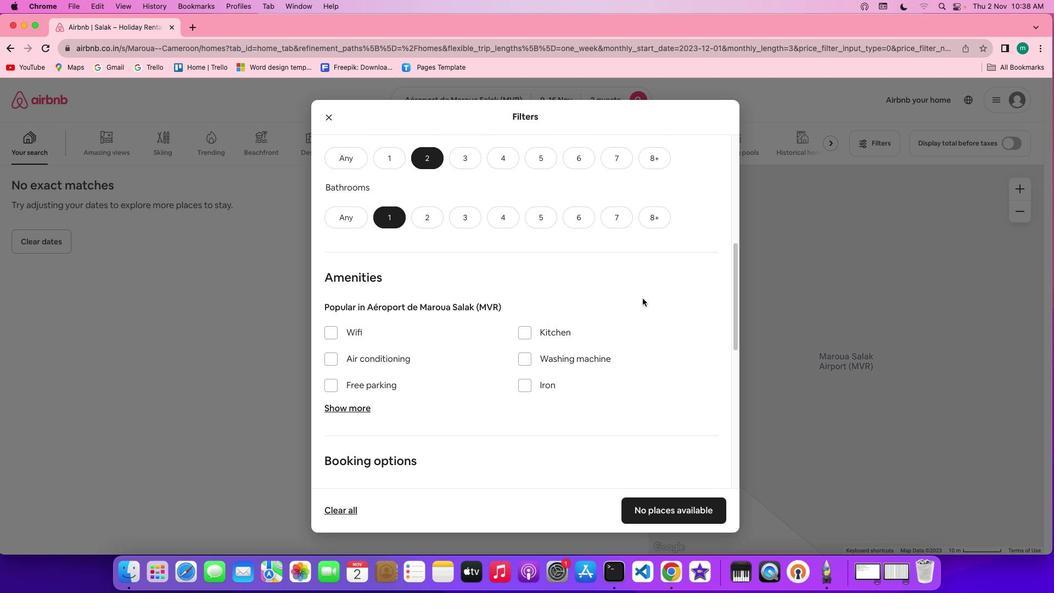 
Action: Mouse scrolled (642, 298) with delta (0, 0)
Screenshot: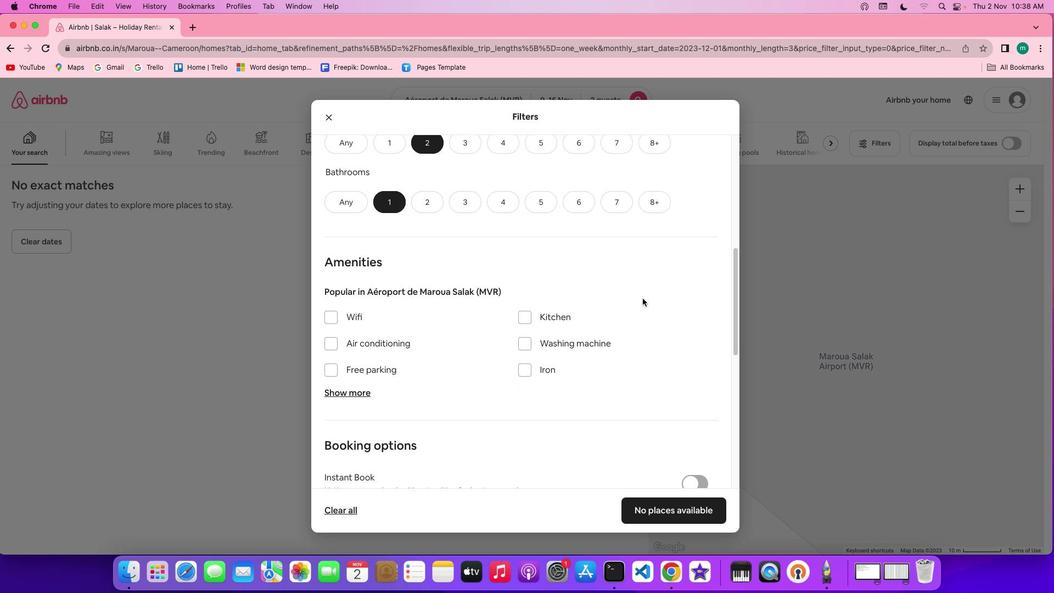 
Action: Mouse scrolled (642, 298) with delta (0, 0)
Screenshot: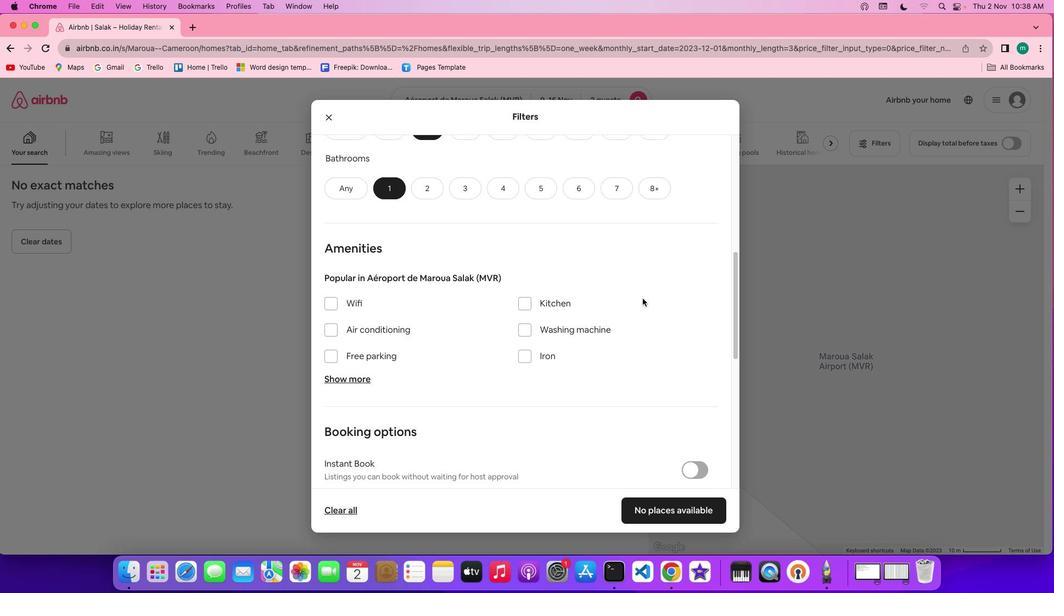 
Action: Mouse scrolled (642, 298) with delta (0, 0)
Screenshot: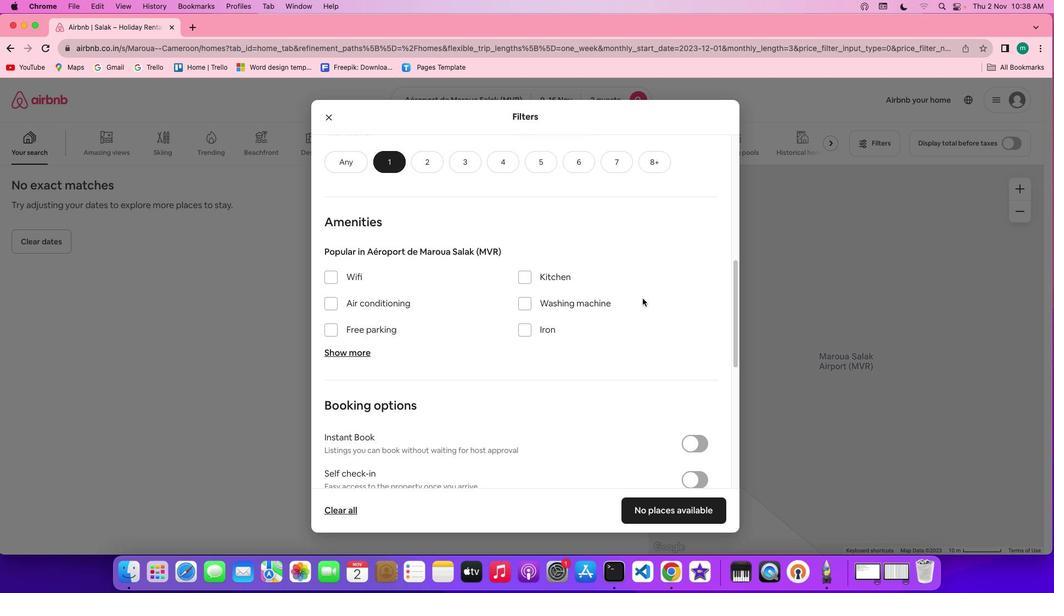 
Action: Mouse scrolled (642, 298) with delta (0, 0)
Screenshot: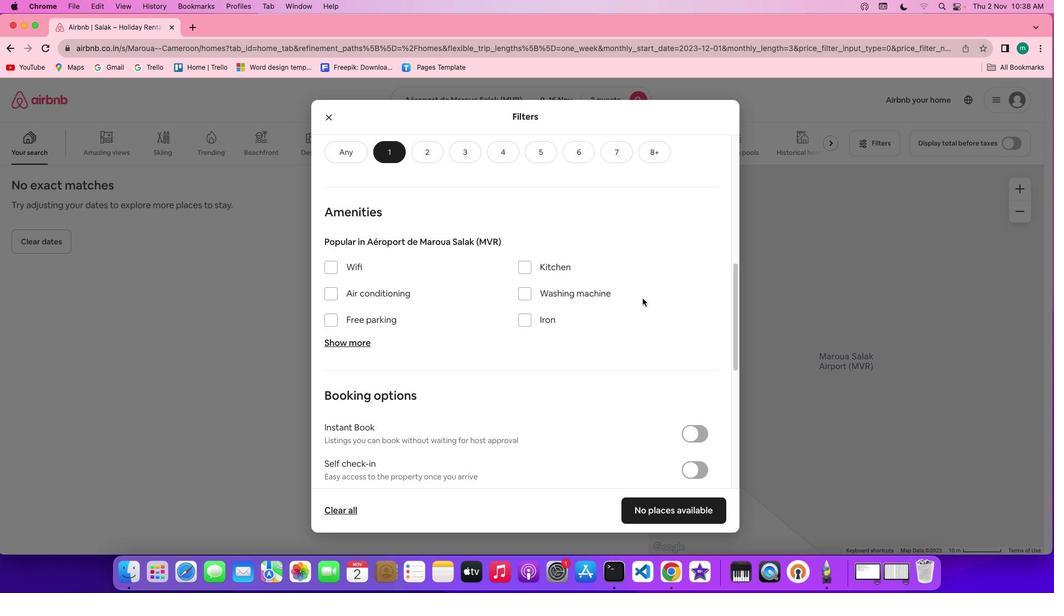 
Action: Mouse scrolled (642, 298) with delta (0, 0)
Screenshot: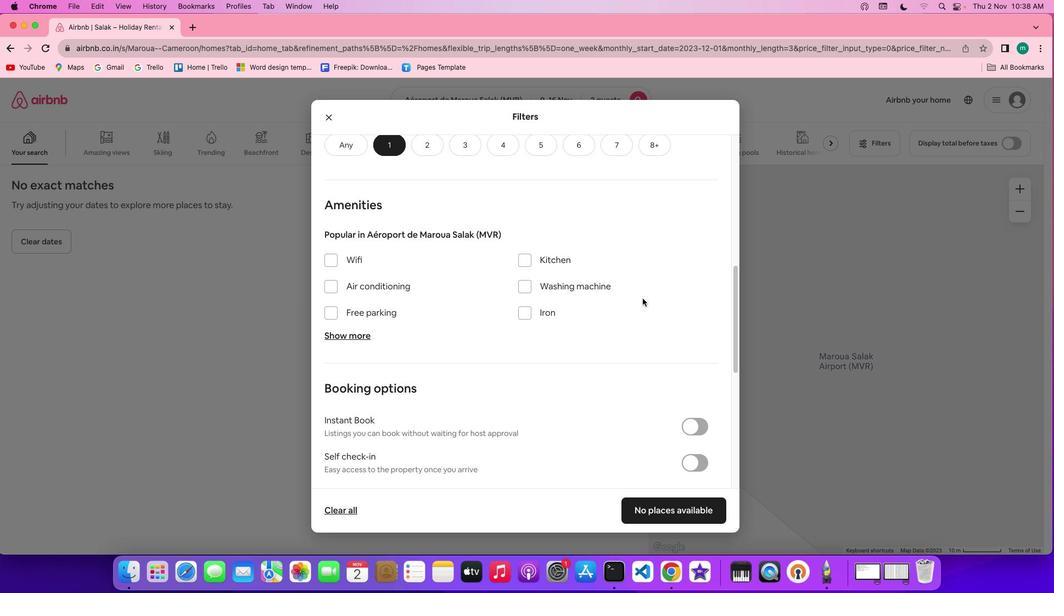 
Action: Mouse scrolled (642, 298) with delta (0, -1)
Screenshot: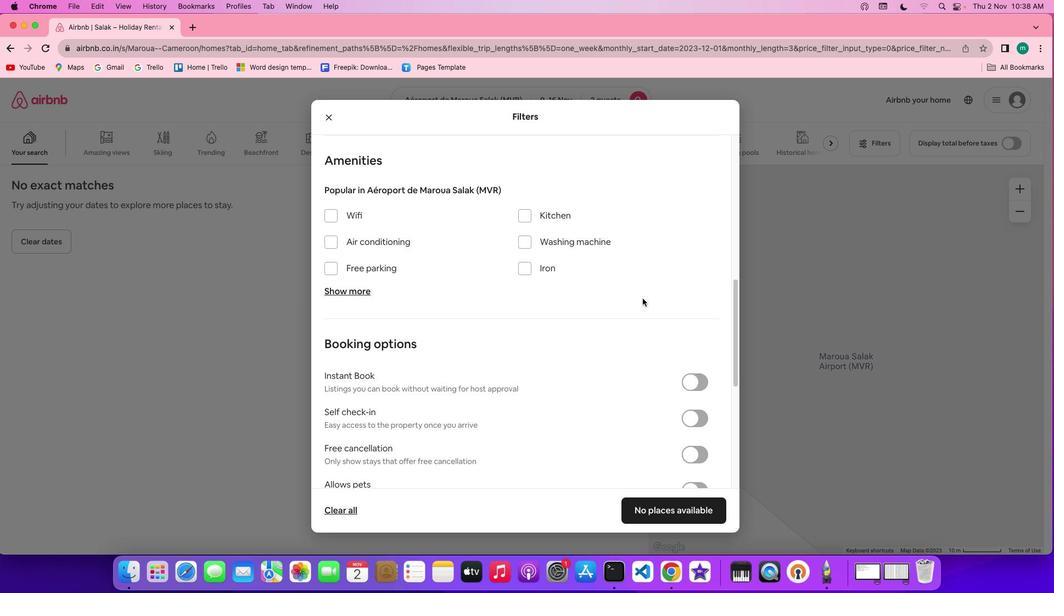 
Action: Mouse scrolled (642, 298) with delta (0, -1)
Screenshot: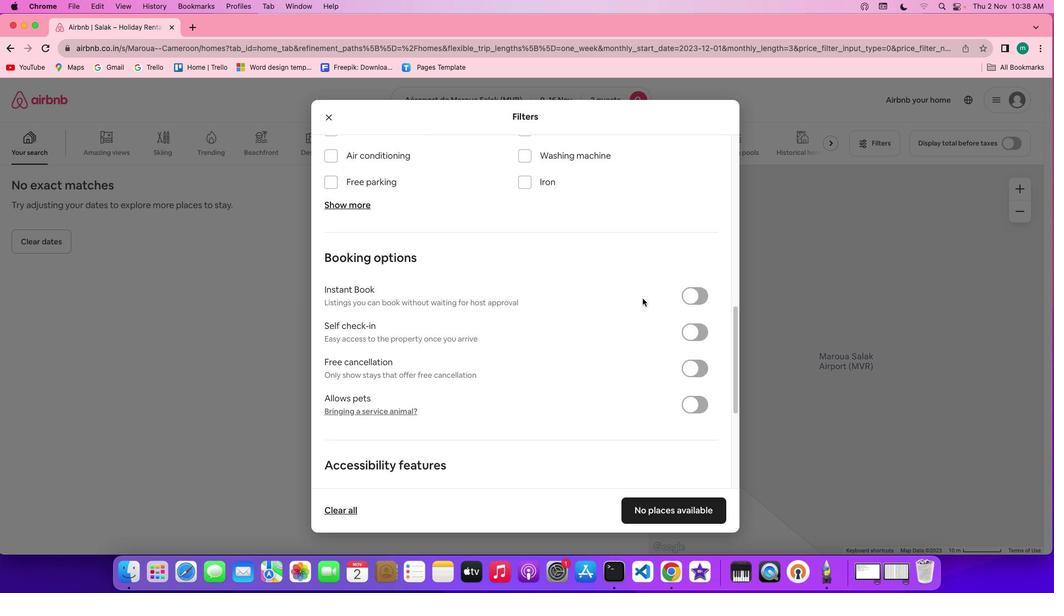 
Action: Mouse moved to (660, 326)
Screenshot: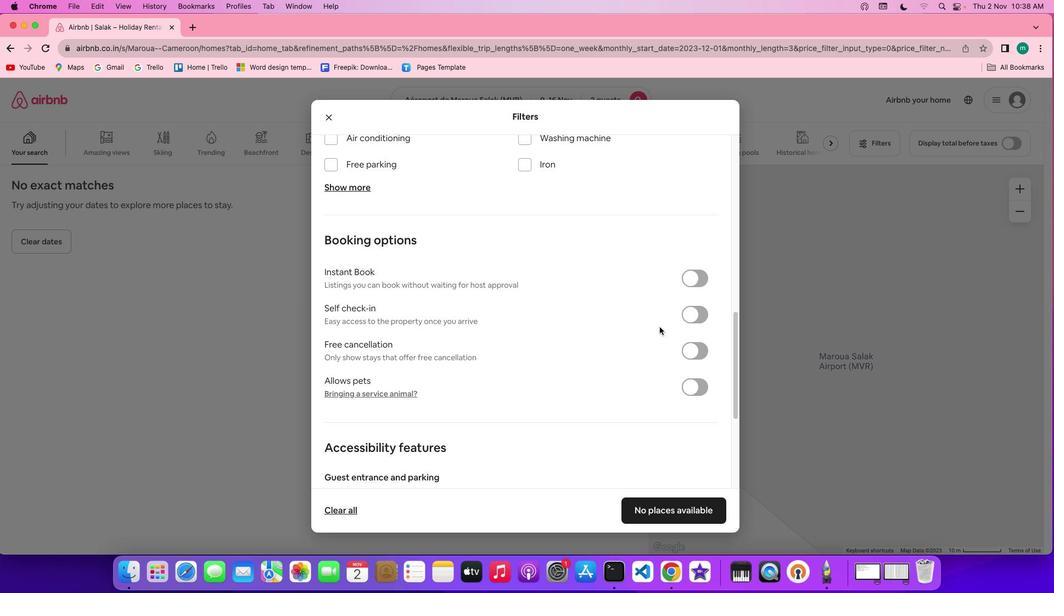 
Action: Mouse scrolled (660, 326) with delta (0, 0)
Screenshot: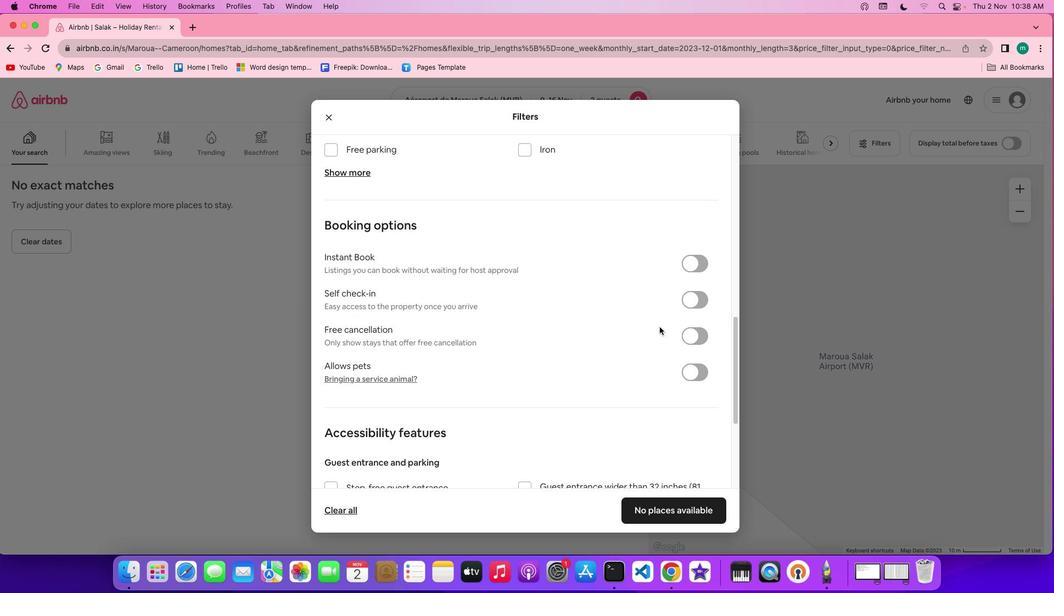 
Action: Mouse scrolled (660, 326) with delta (0, 0)
Screenshot: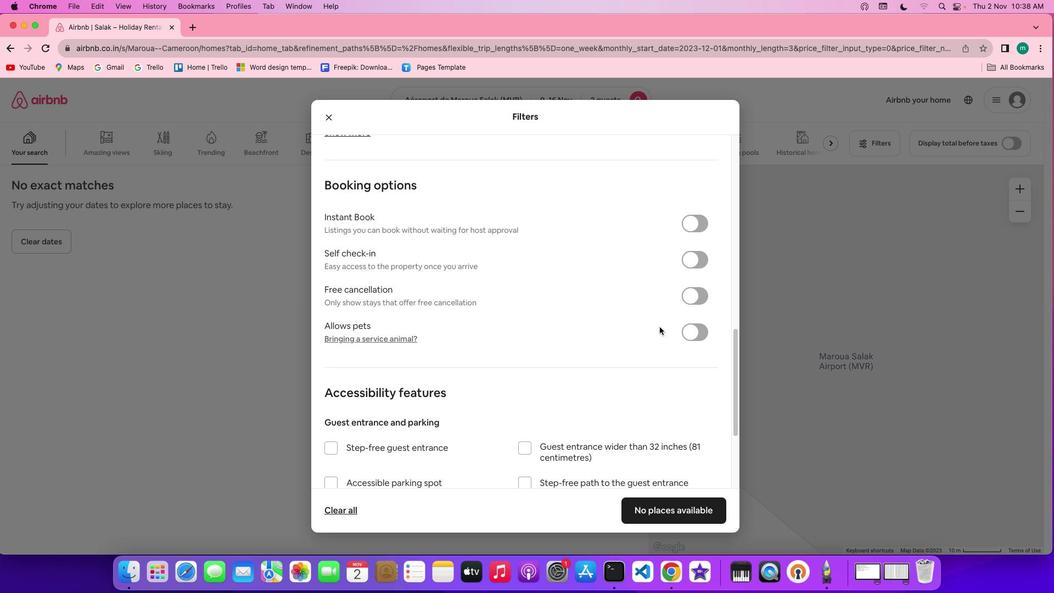 
Action: Mouse scrolled (660, 326) with delta (0, -1)
Screenshot: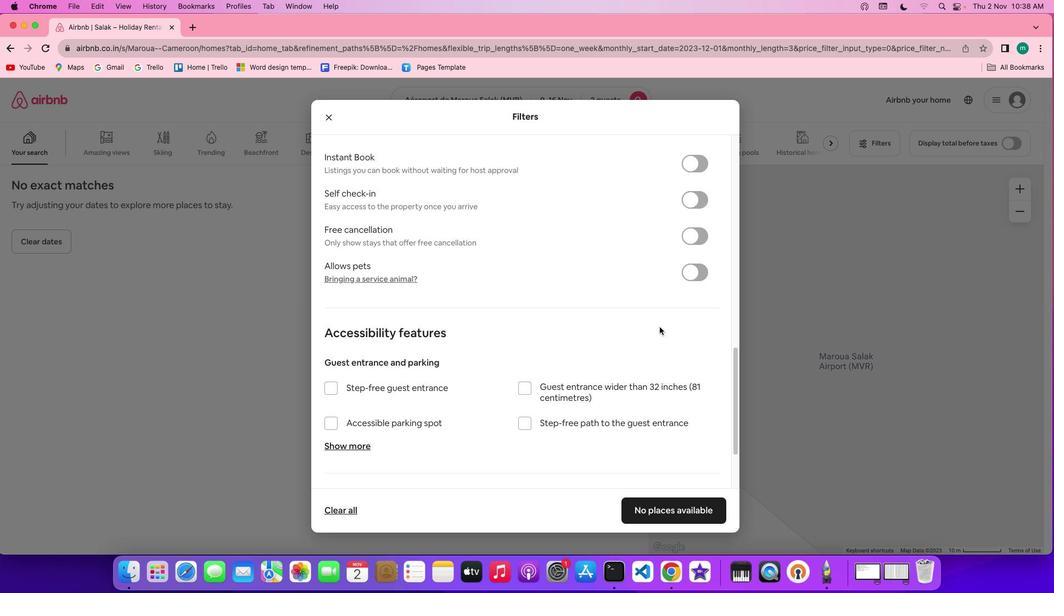 
Action: Mouse scrolled (660, 326) with delta (0, -2)
Screenshot: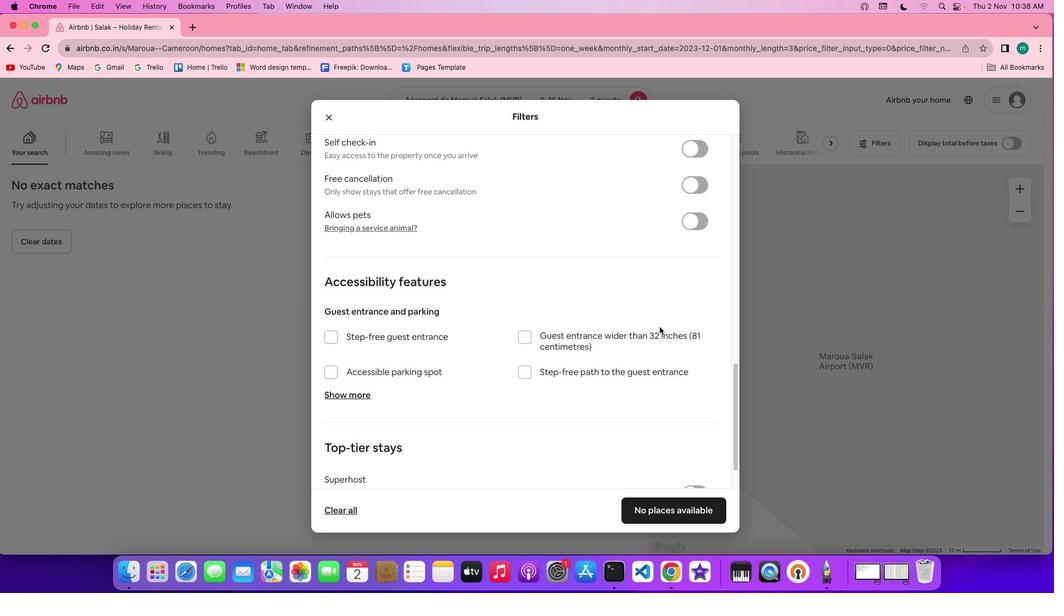 
Action: Mouse scrolled (660, 326) with delta (0, -2)
Screenshot: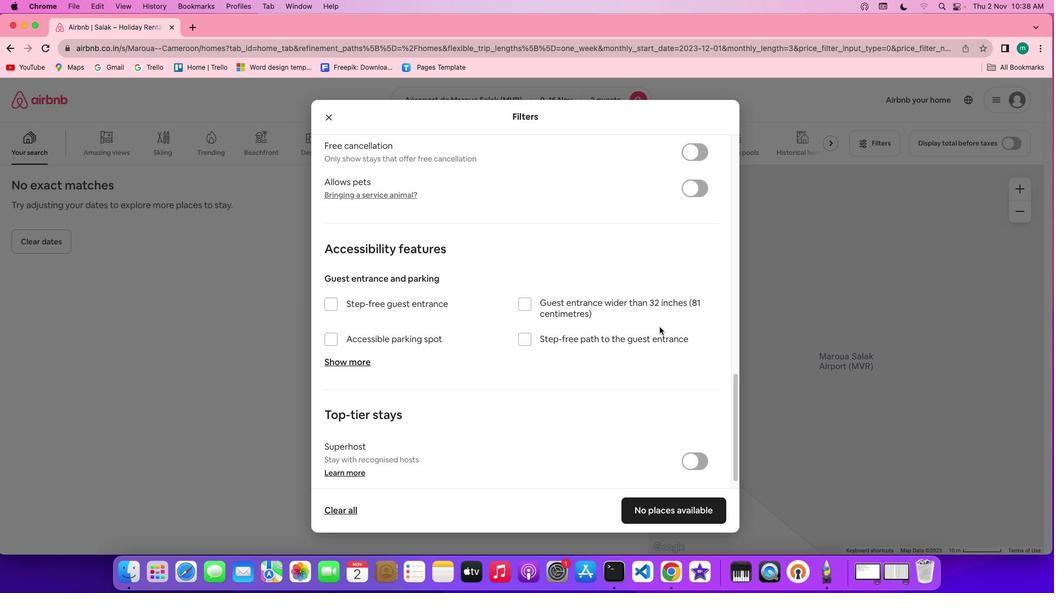 
Action: Mouse moved to (660, 329)
Screenshot: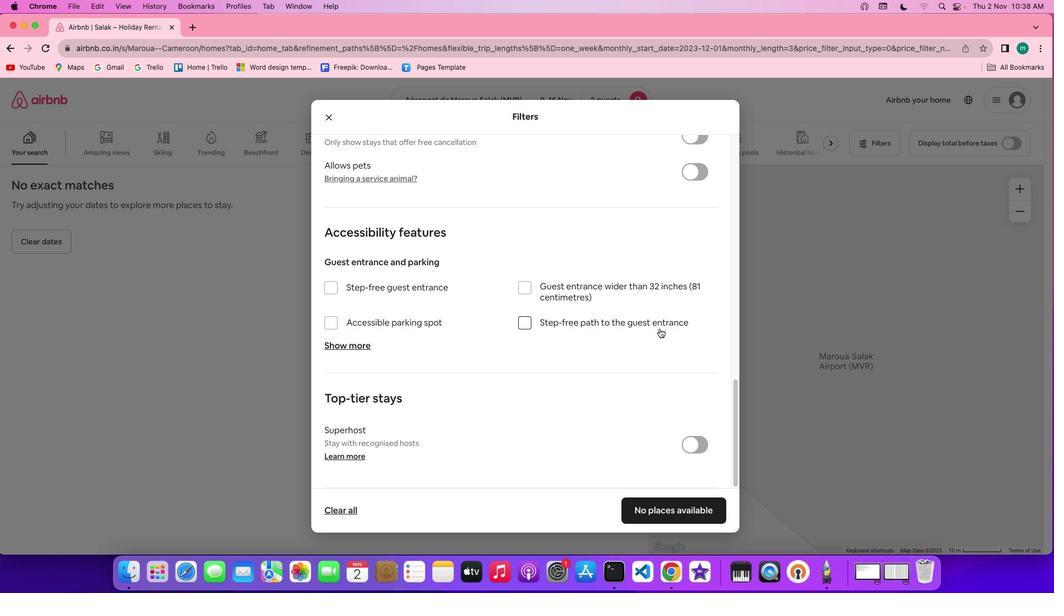 
Action: Mouse scrolled (660, 329) with delta (0, 0)
Screenshot: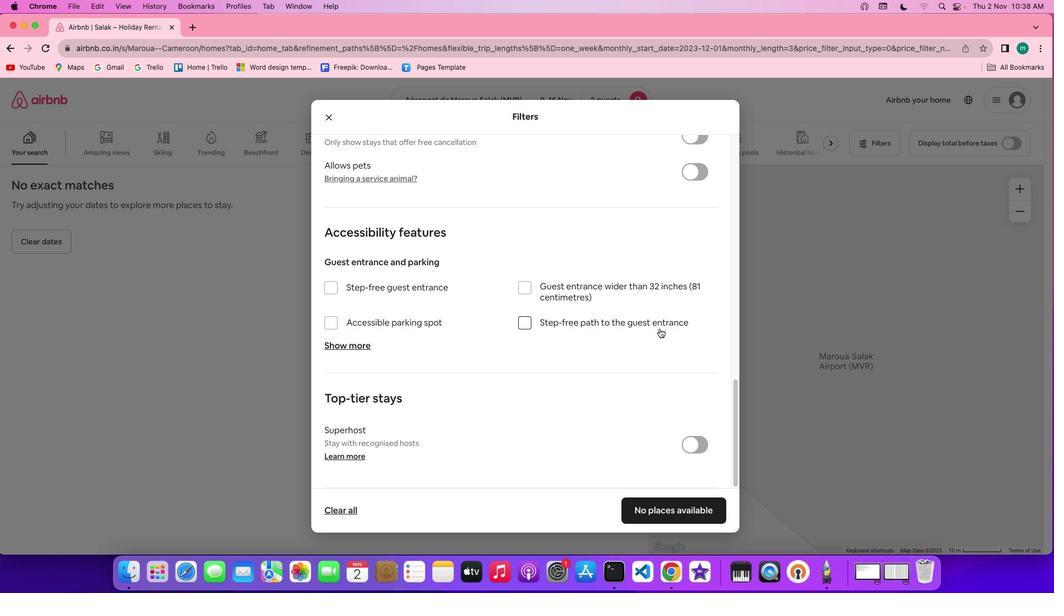 
Action: Mouse scrolled (660, 329) with delta (0, 0)
Screenshot: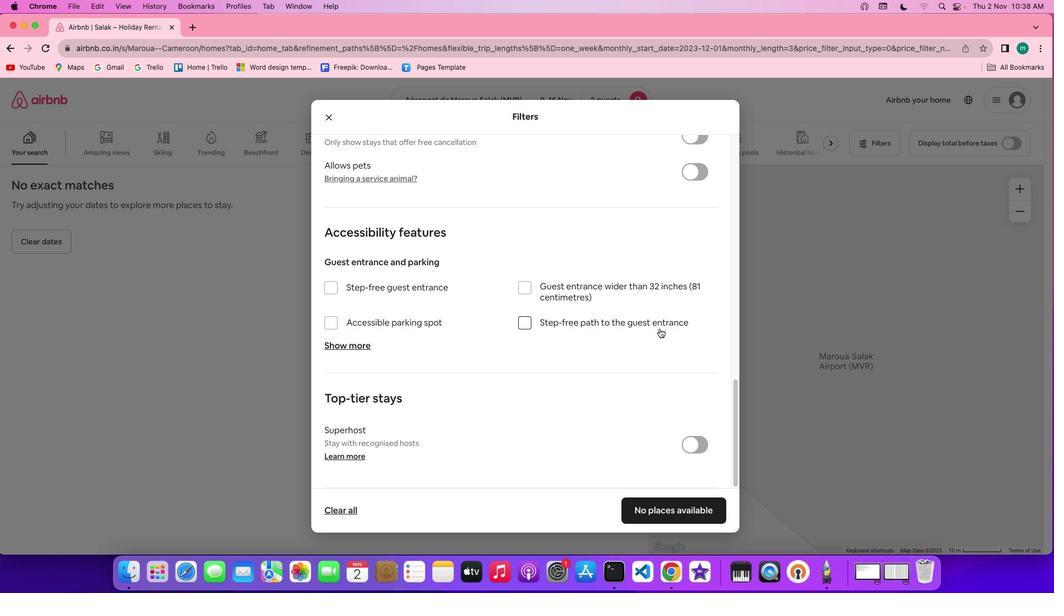 
Action: Mouse scrolled (660, 329) with delta (0, -1)
Screenshot: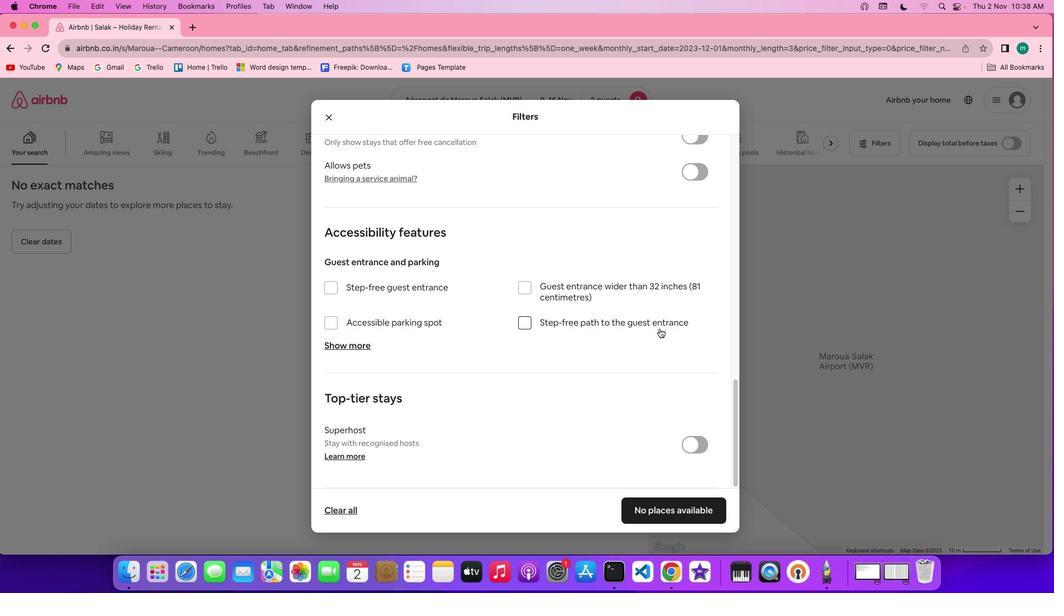 
Action: Mouse scrolled (660, 329) with delta (0, -2)
Screenshot: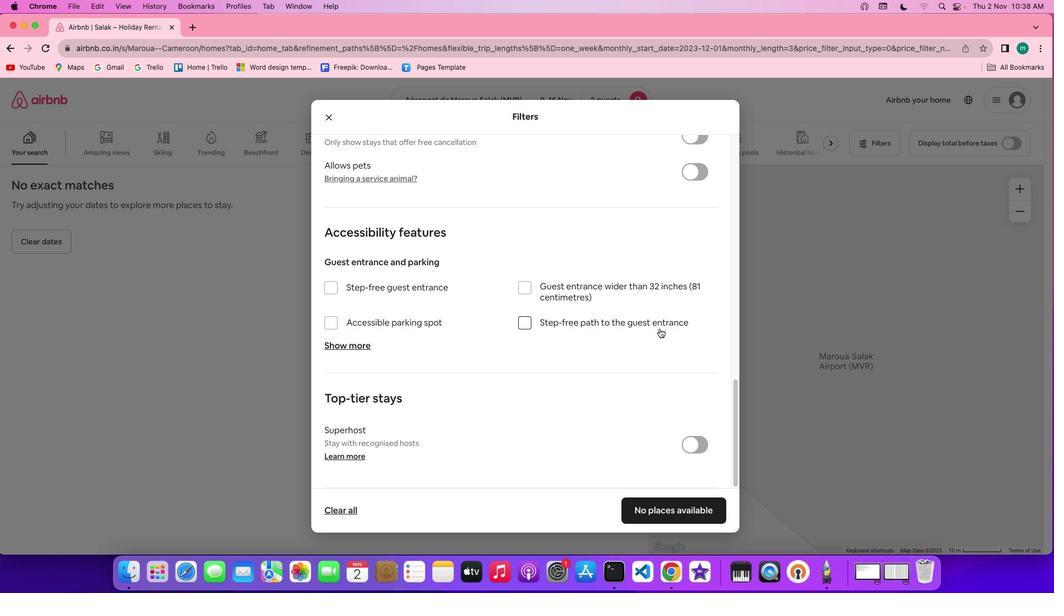 
Action: Mouse scrolled (660, 329) with delta (0, -3)
Screenshot: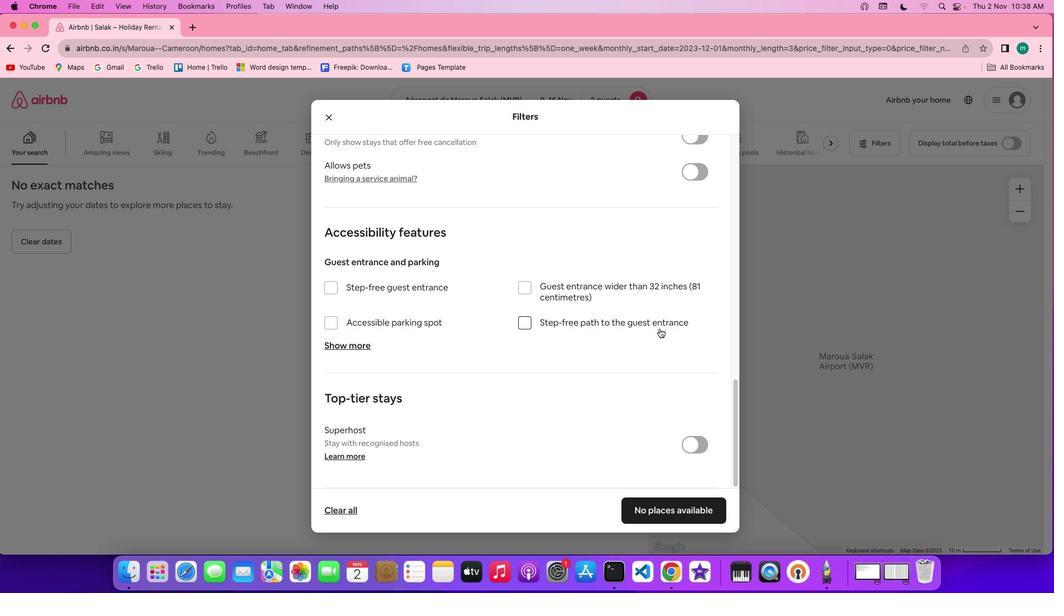 
Action: Mouse scrolled (660, 329) with delta (0, -3)
Screenshot: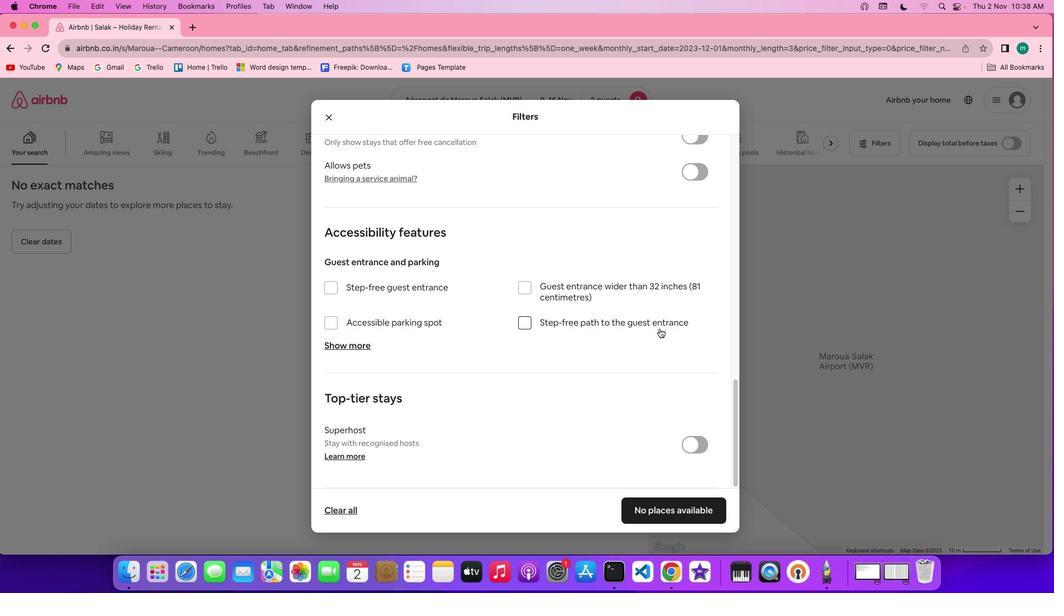 
Action: Mouse moved to (656, 509)
Screenshot: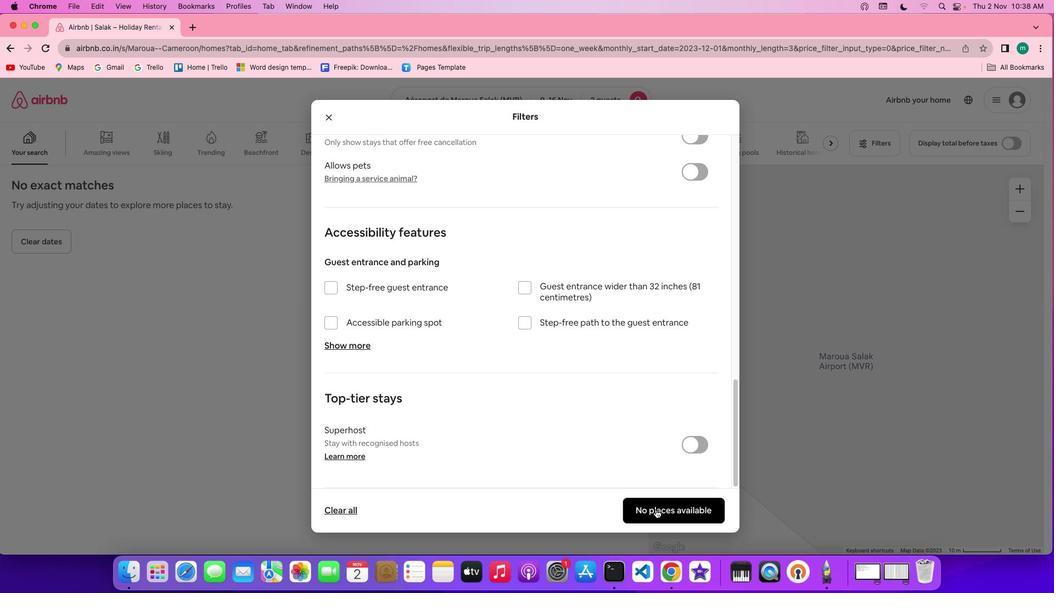 
Action: Mouse pressed left at (656, 509)
Screenshot: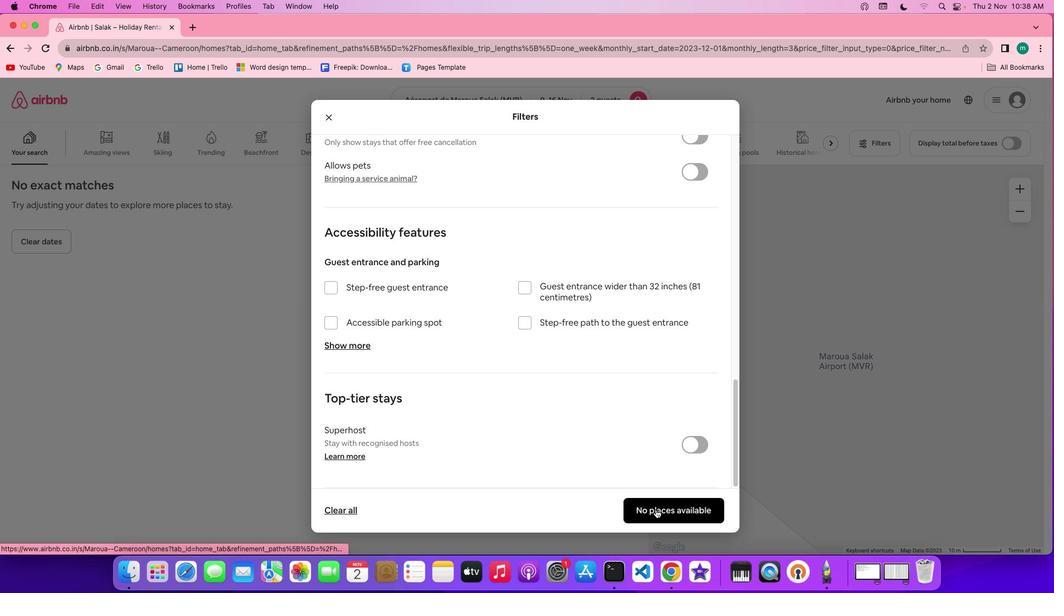 
Action: Mouse moved to (646, 501)
Screenshot: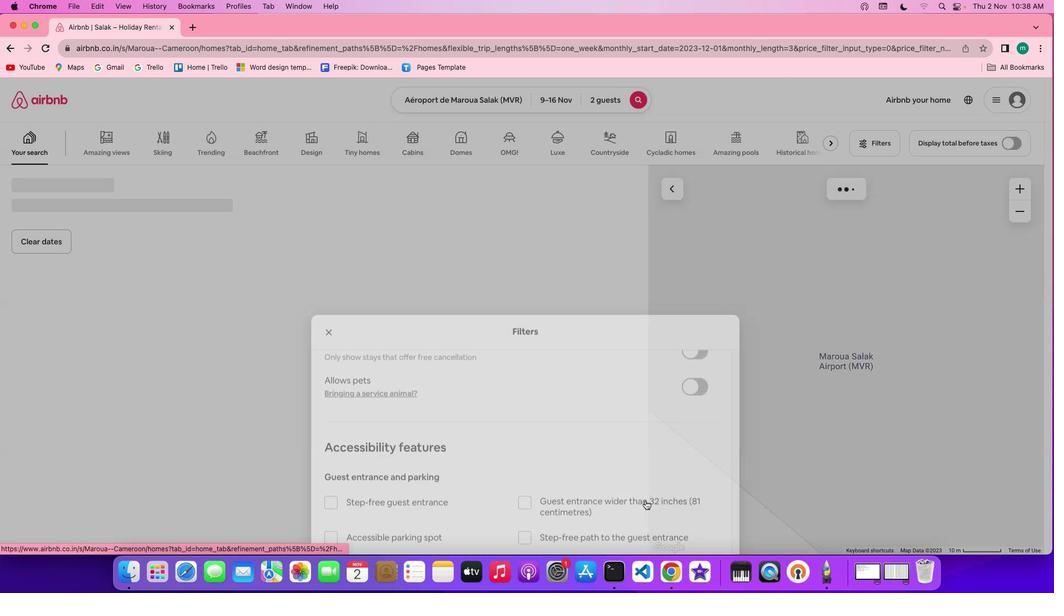 
